 Task: Search one way flight ticket for 4 adults, 2 children, 2 infants in seat and 1 infant on lap in economy from Salt Lake City: Salt Lake City International Airport to New Bern: Coastal Carolina Regional Airport (was Craven County Regional) on 8-4-2023. Number of bags: 1 carry on bag. Price is upto 75000. Outbound departure time preference is 8:15.
Action: Mouse moved to (236, 331)
Screenshot: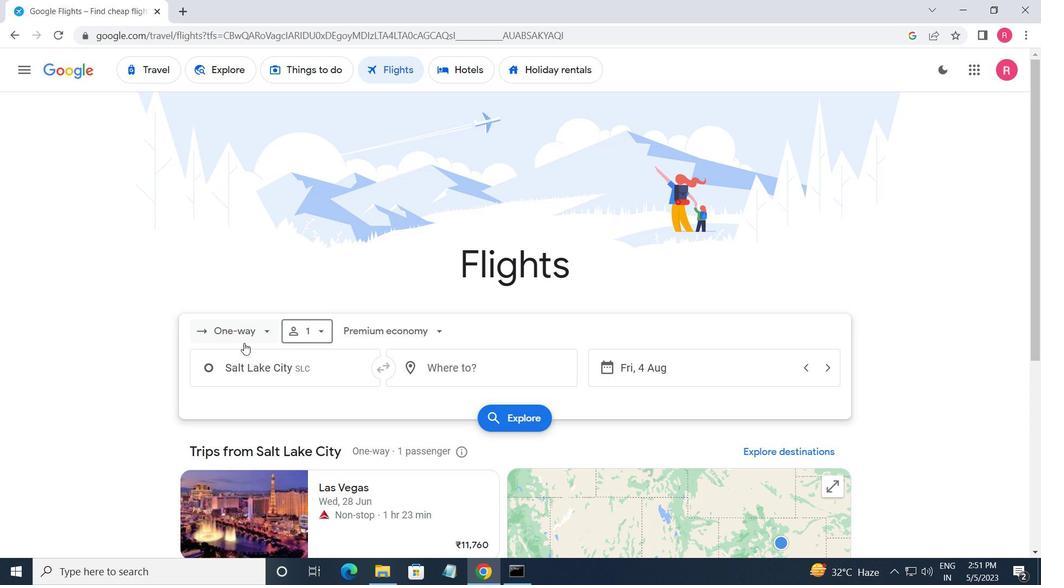 
Action: Mouse pressed left at (236, 331)
Screenshot: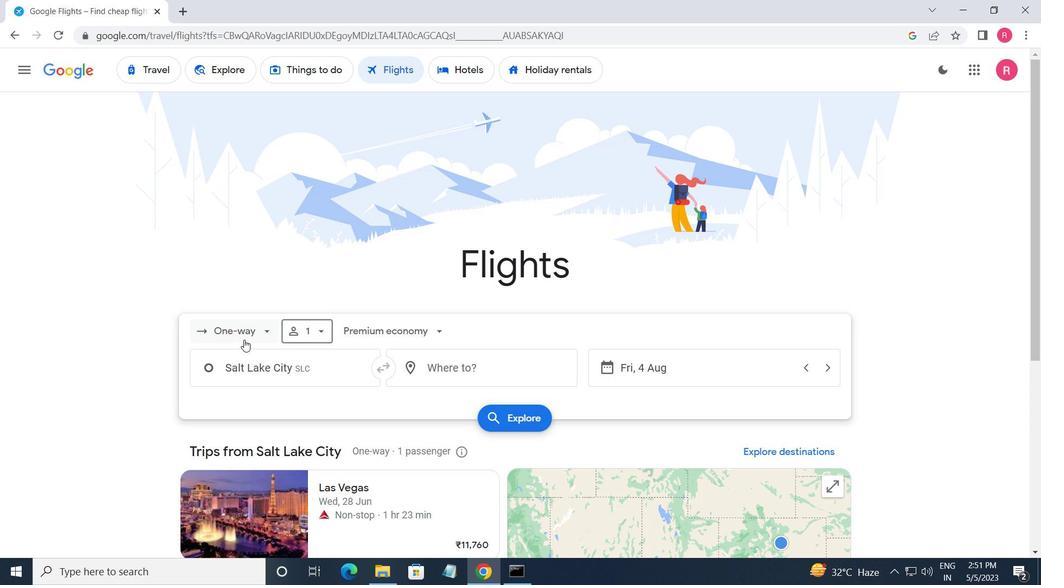 
Action: Mouse moved to (260, 389)
Screenshot: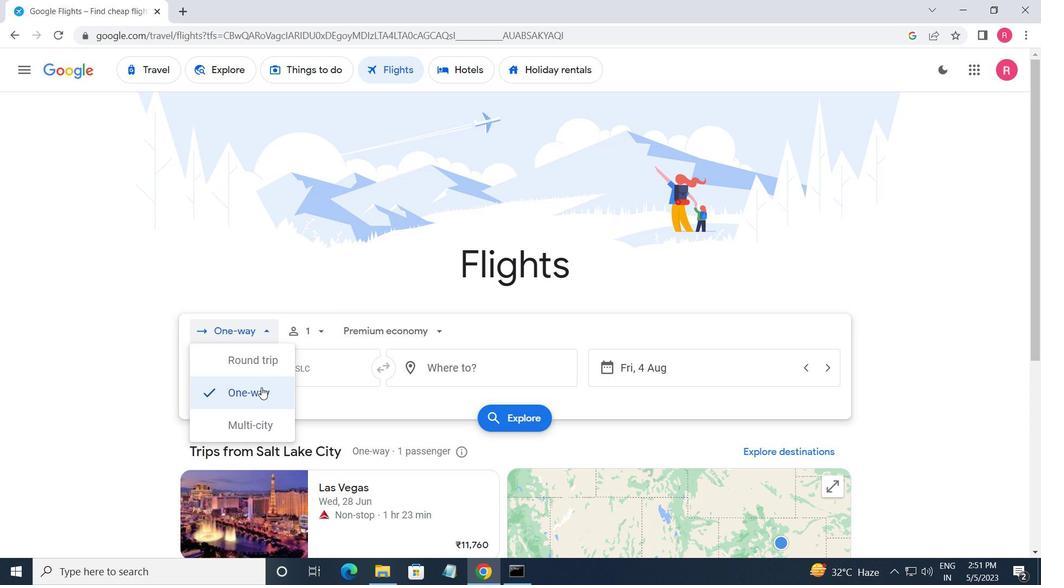 
Action: Mouse pressed left at (260, 389)
Screenshot: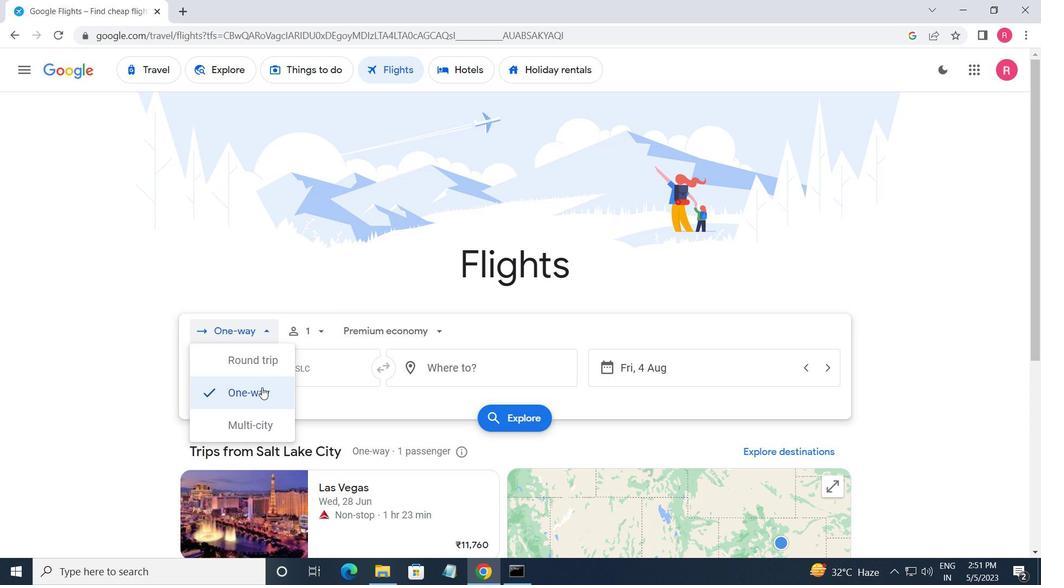 
Action: Mouse moved to (306, 343)
Screenshot: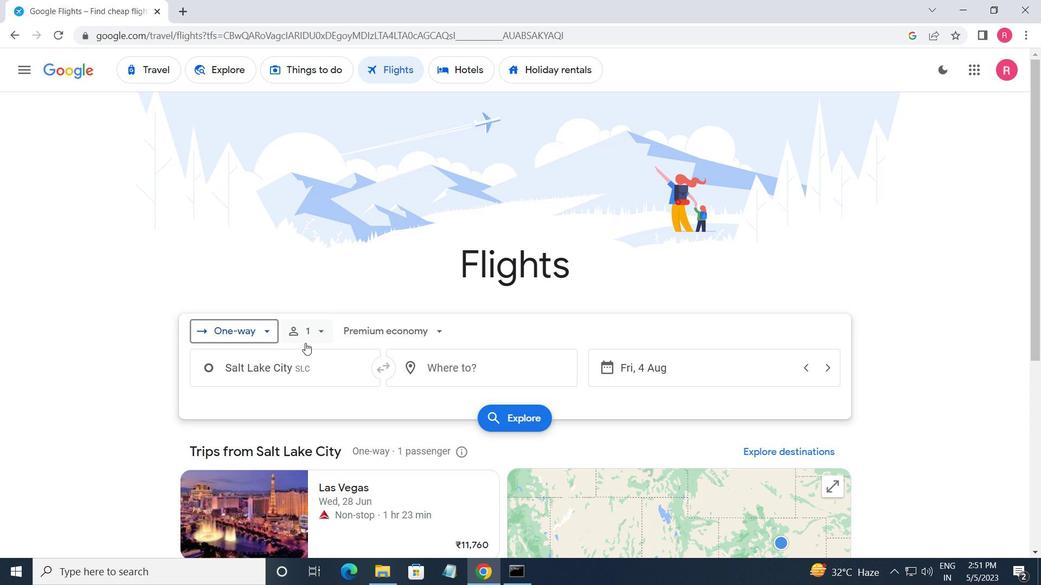 
Action: Mouse pressed left at (306, 343)
Screenshot: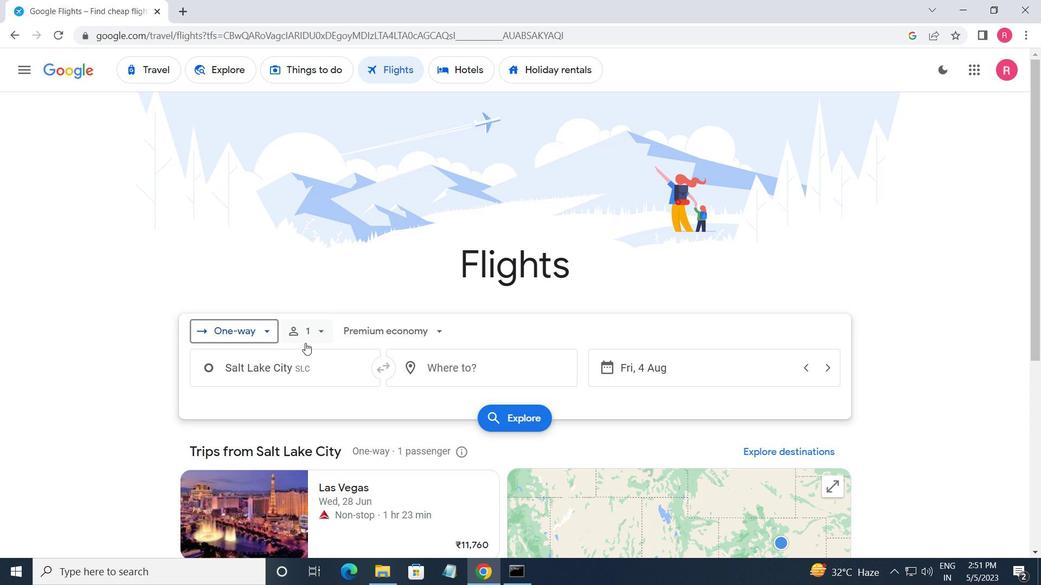 
Action: Mouse moved to (427, 362)
Screenshot: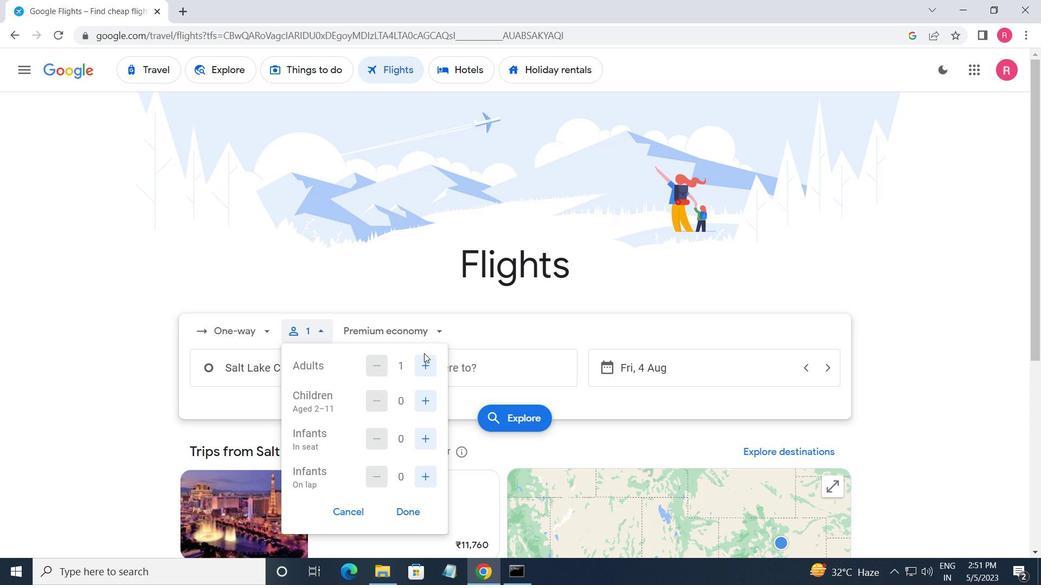 
Action: Mouse pressed left at (427, 362)
Screenshot: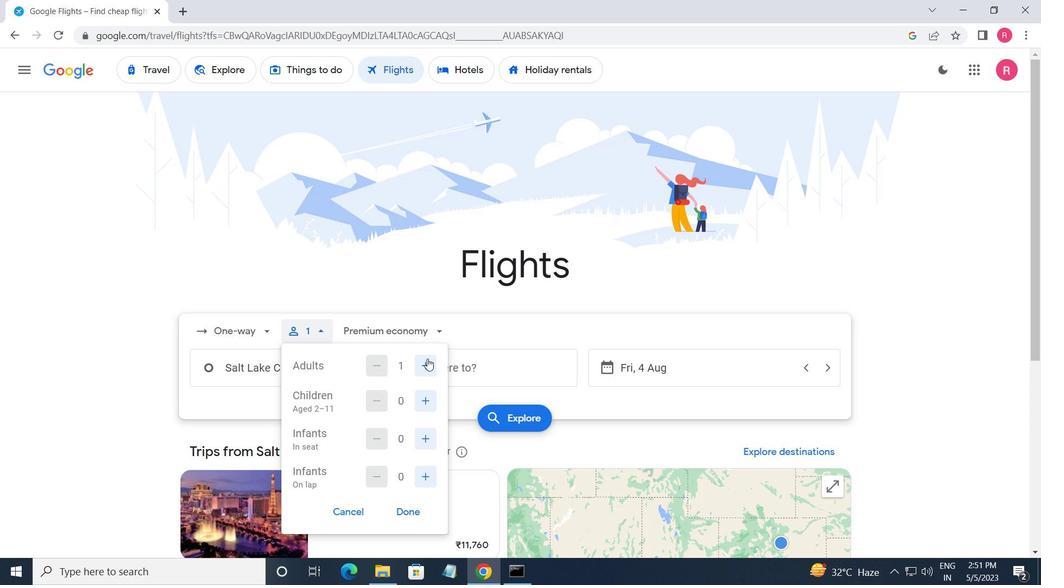 
Action: Mouse pressed left at (427, 362)
Screenshot: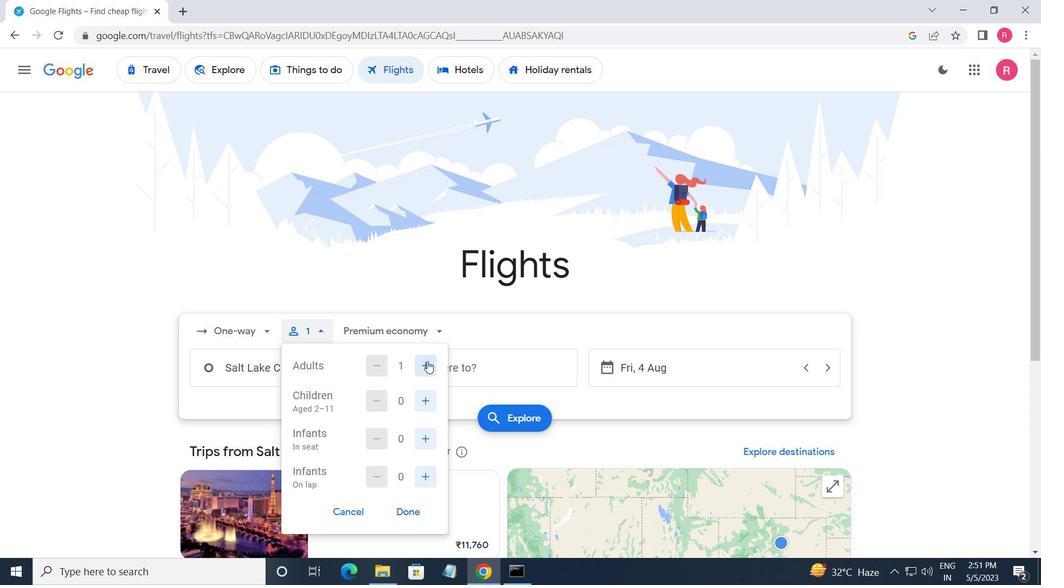 
Action: Mouse pressed left at (427, 362)
Screenshot: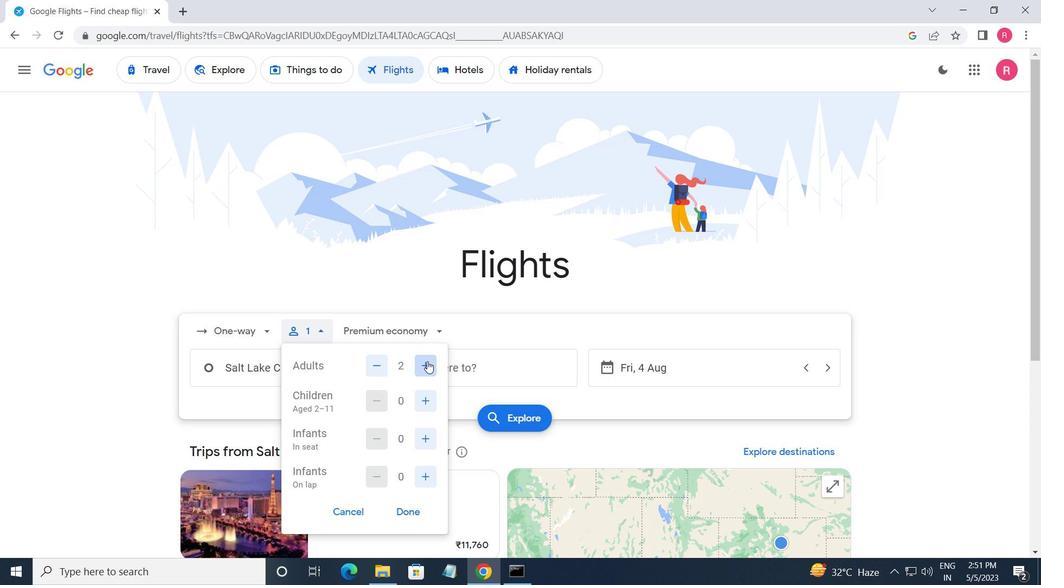
Action: Mouse moved to (427, 398)
Screenshot: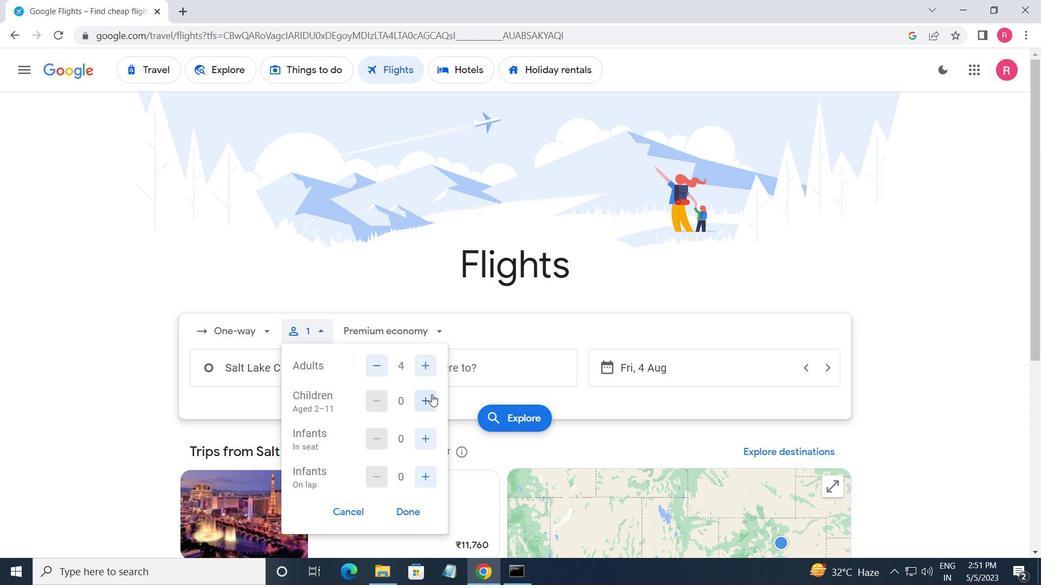 
Action: Mouse pressed left at (427, 398)
Screenshot: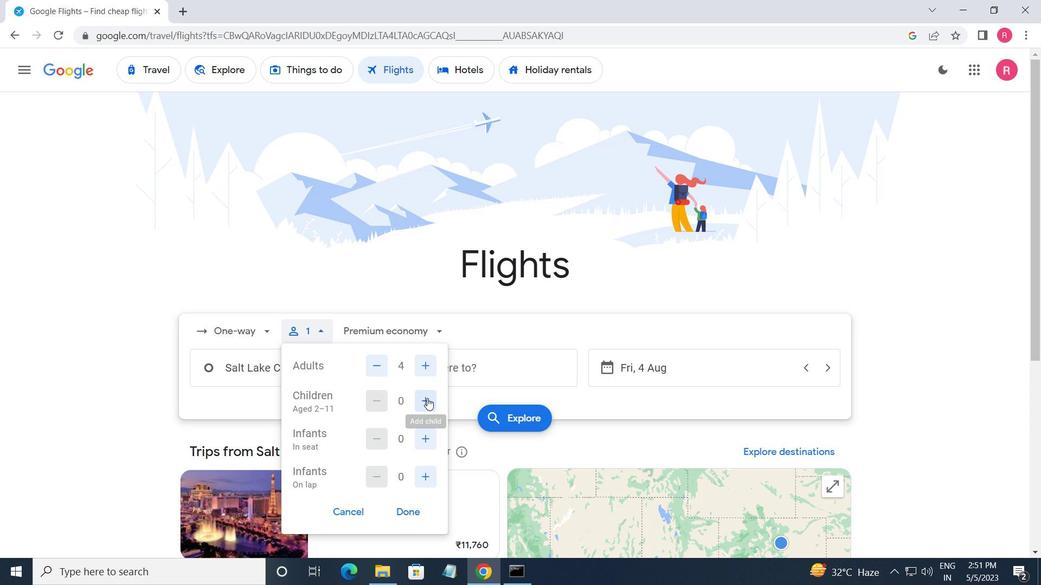 
Action: Mouse pressed left at (427, 398)
Screenshot: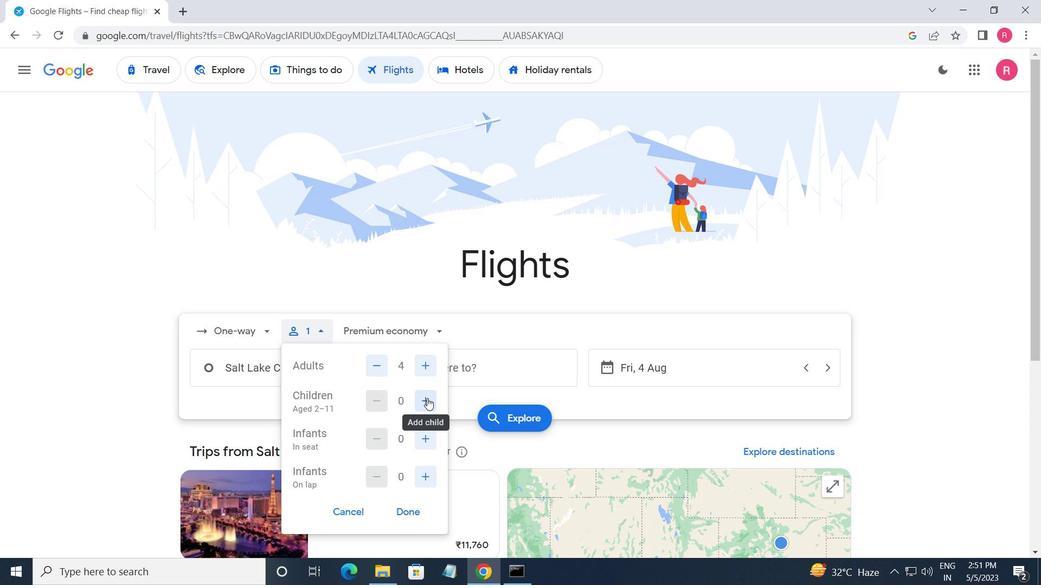
Action: Mouse moved to (423, 430)
Screenshot: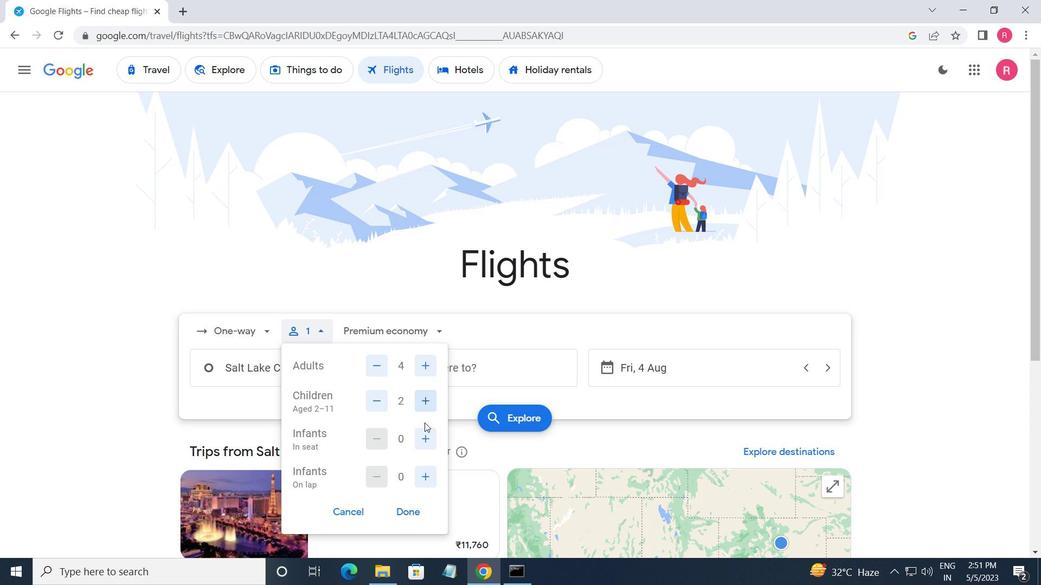 
Action: Mouse pressed left at (423, 430)
Screenshot: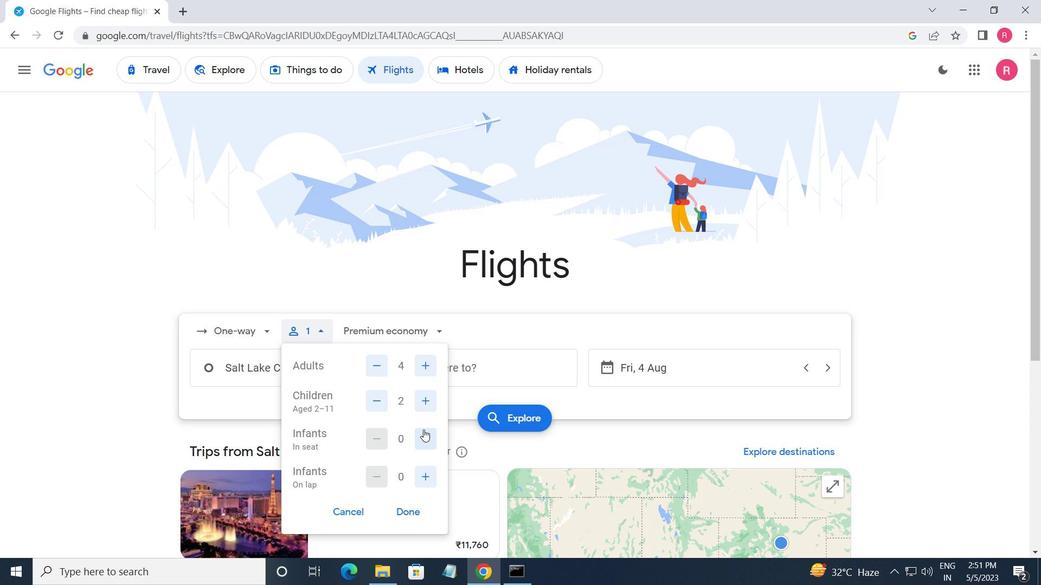 
Action: Mouse pressed left at (423, 430)
Screenshot: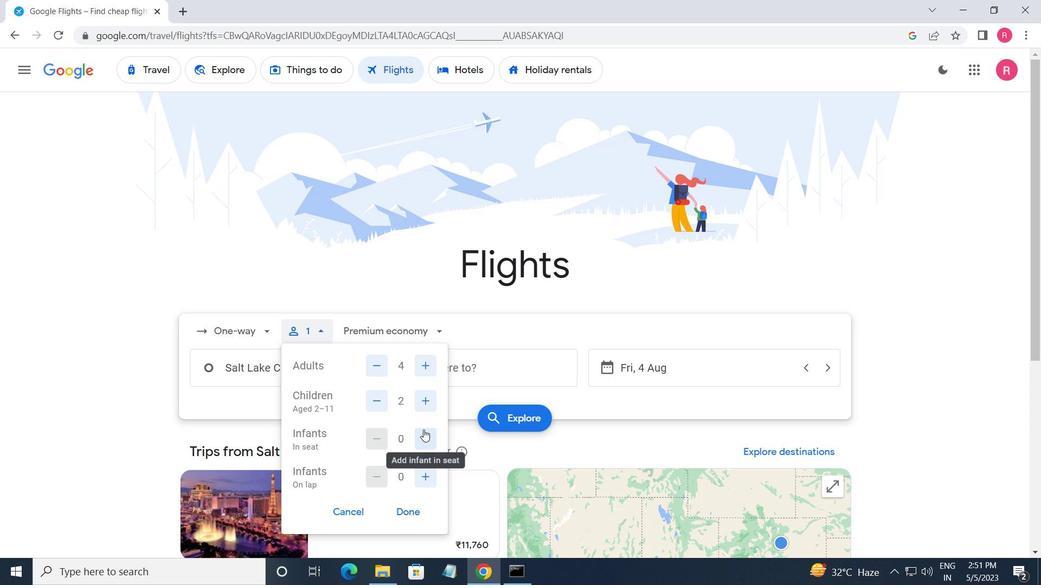 
Action: Mouse moved to (431, 475)
Screenshot: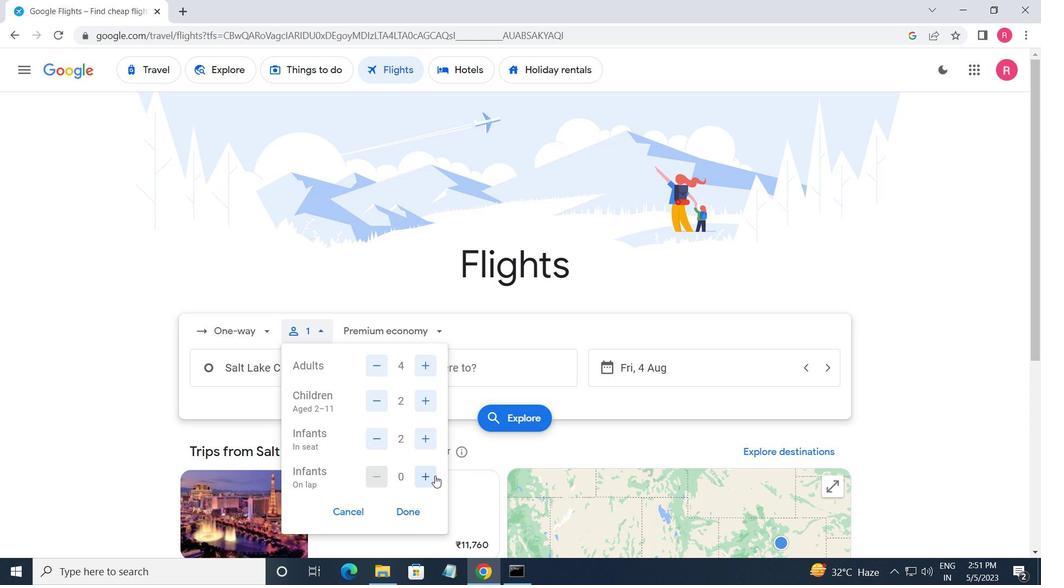 
Action: Mouse pressed left at (431, 475)
Screenshot: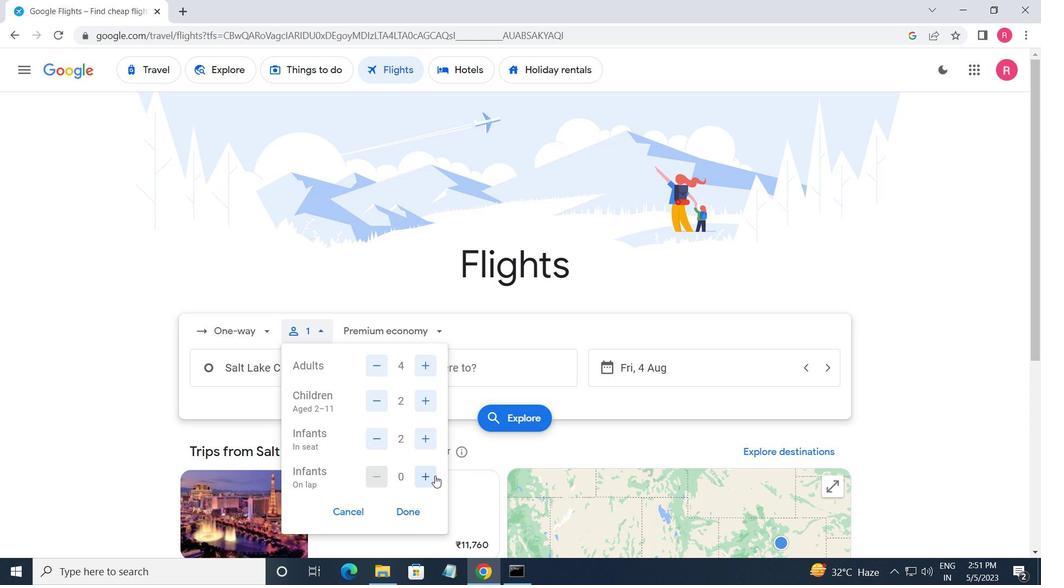 
Action: Mouse moved to (409, 508)
Screenshot: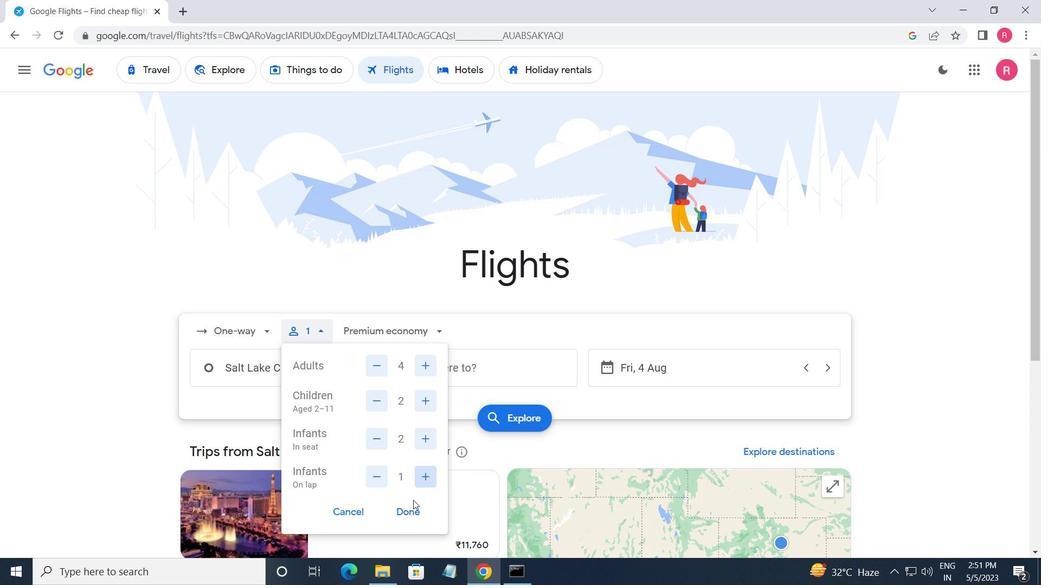 
Action: Mouse pressed left at (409, 508)
Screenshot: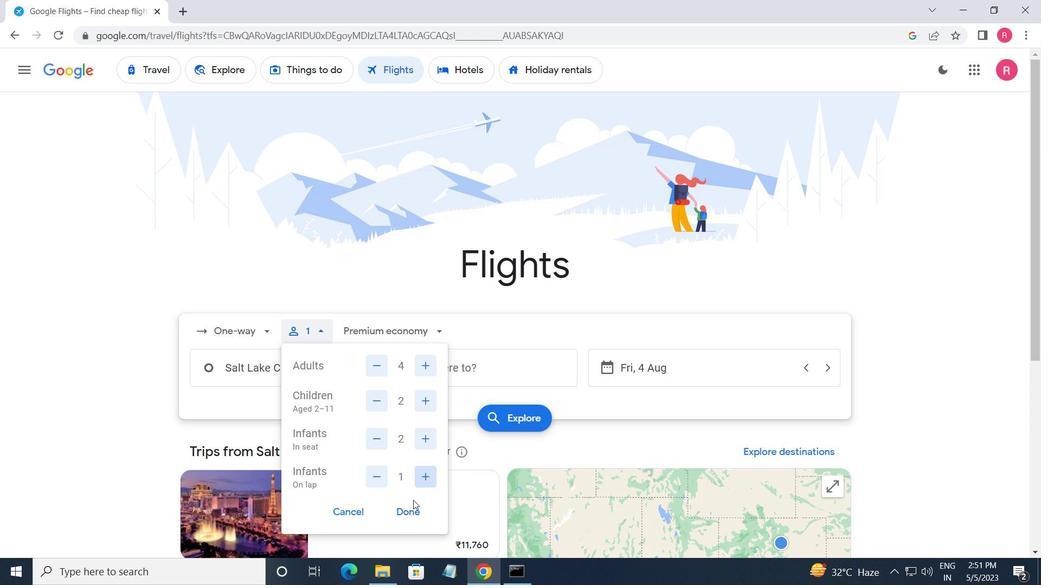 
Action: Mouse moved to (381, 343)
Screenshot: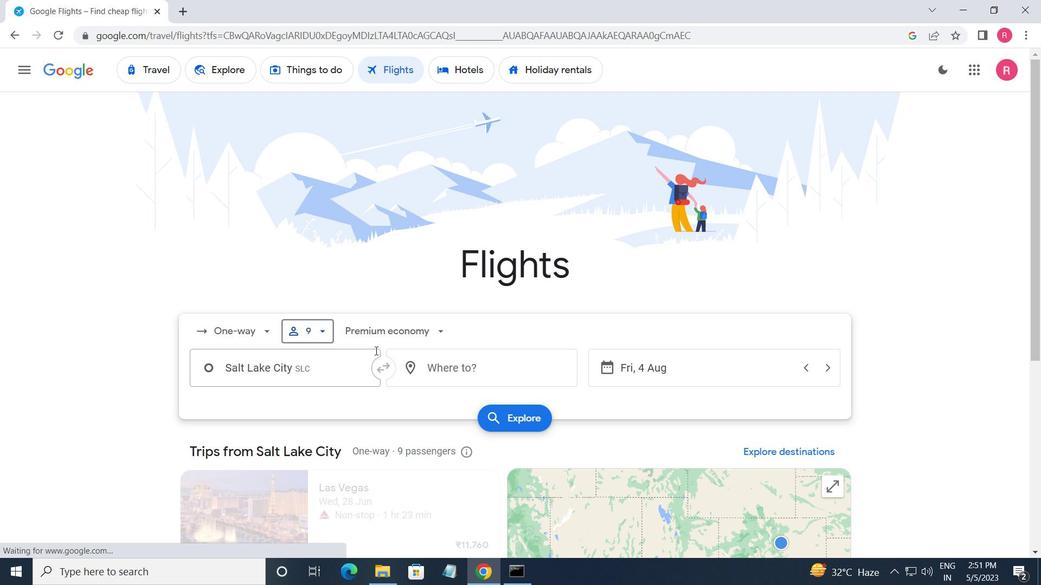 
Action: Mouse pressed left at (381, 343)
Screenshot: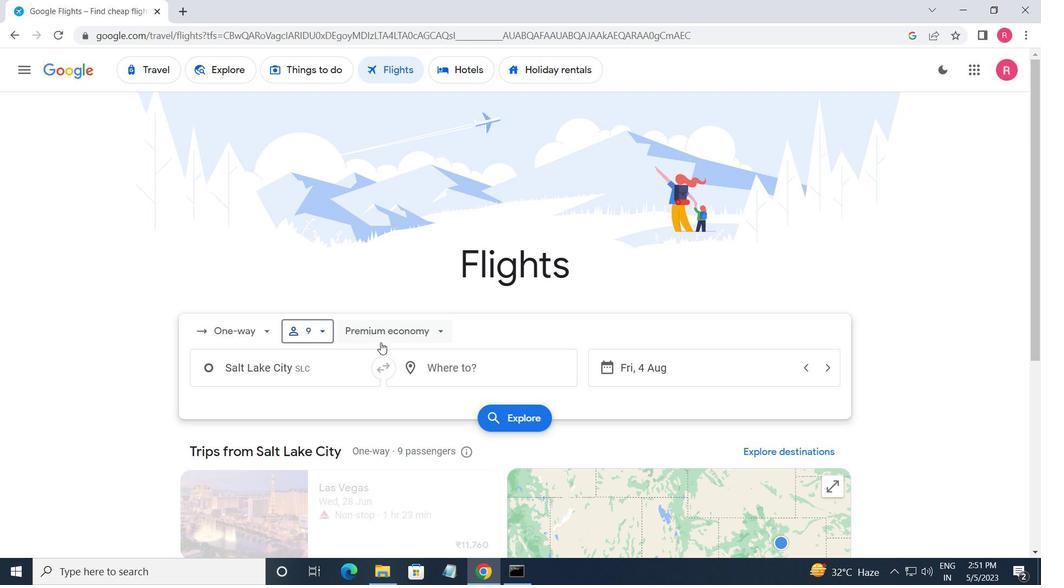 
Action: Mouse moved to (387, 359)
Screenshot: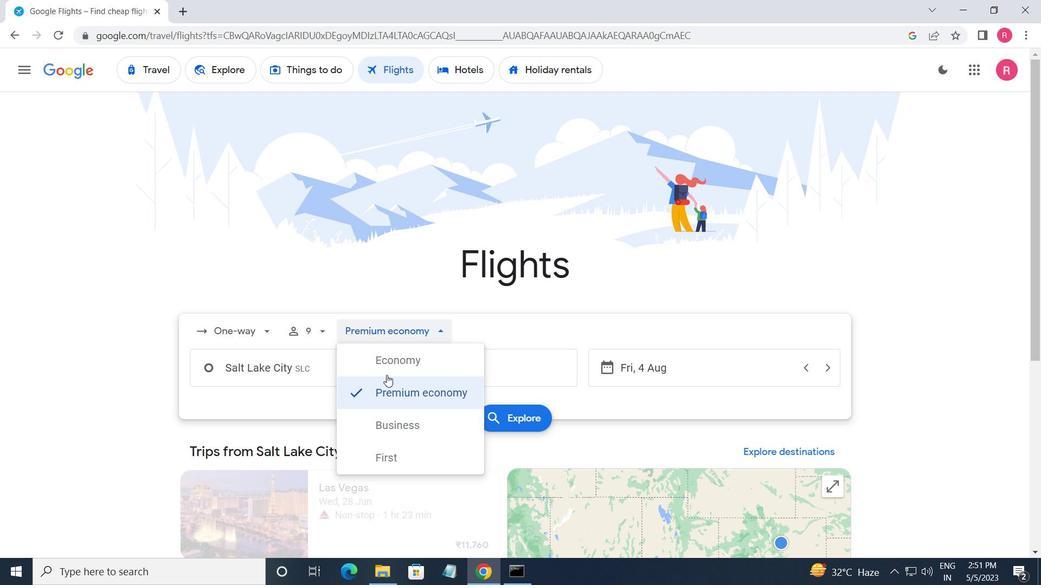 
Action: Mouse pressed left at (387, 359)
Screenshot: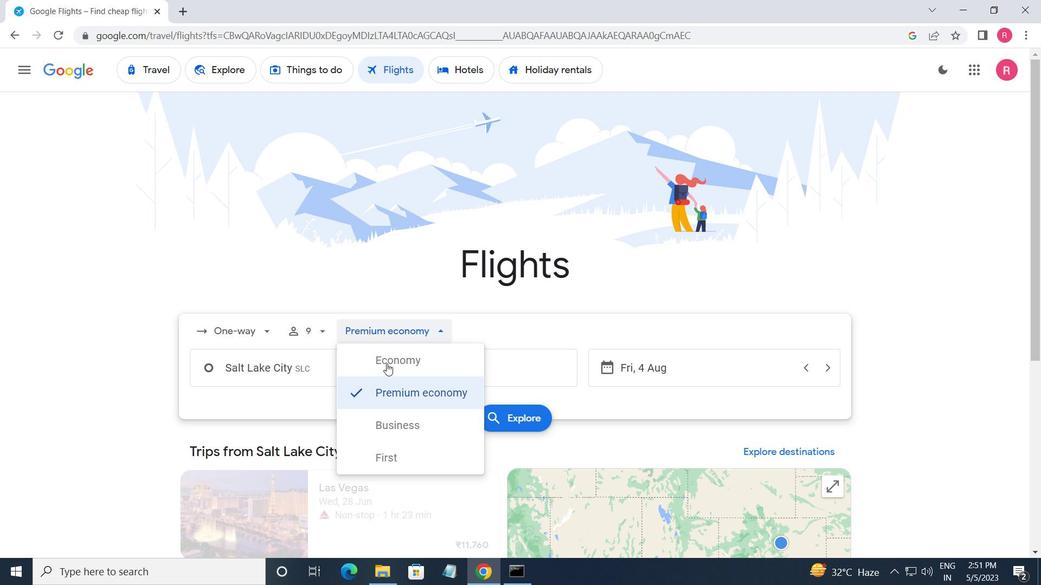 
Action: Mouse moved to (334, 368)
Screenshot: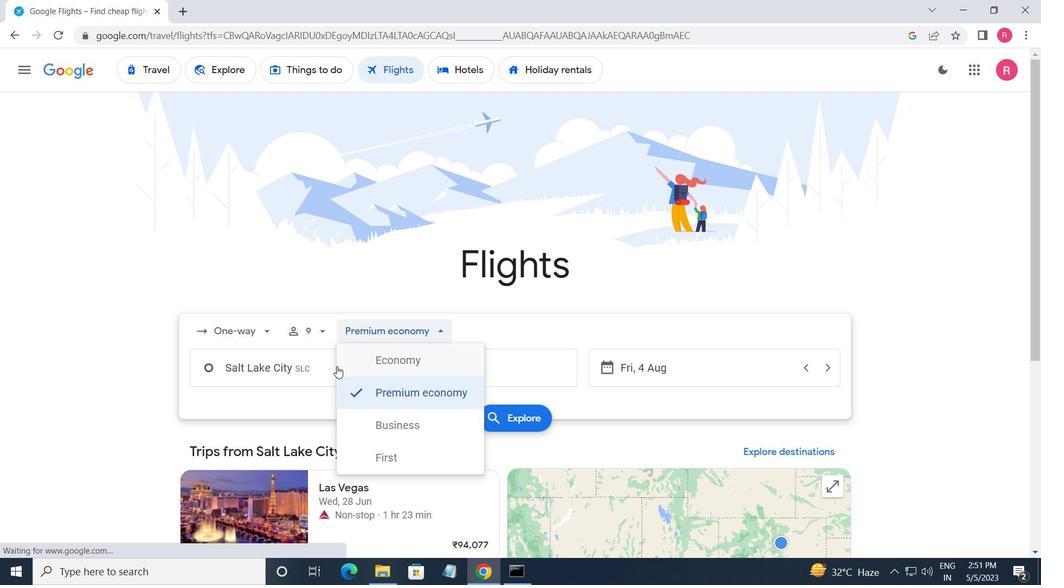 
Action: Mouse pressed left at (334, 368)
Screenshot: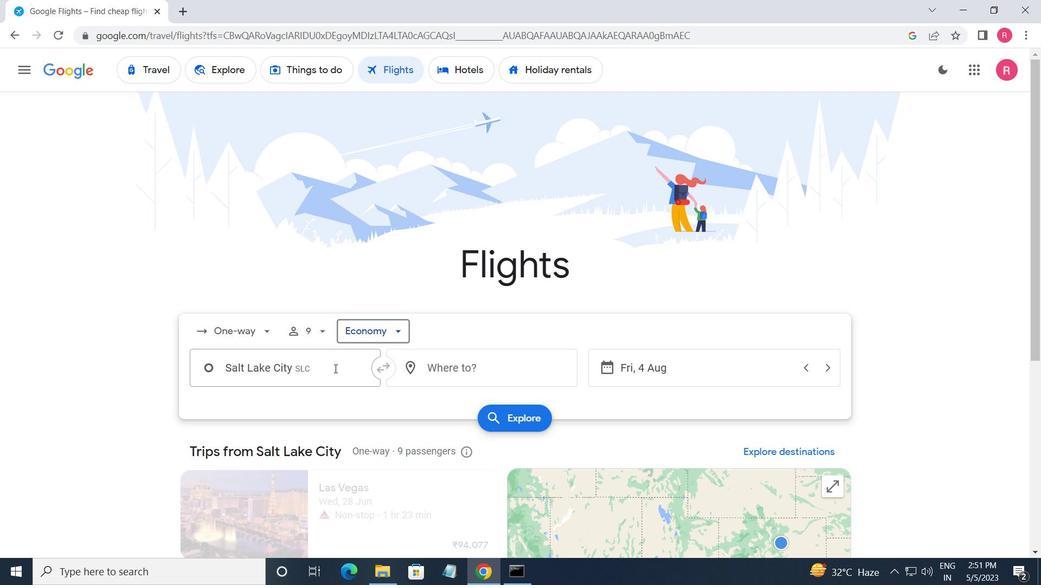
Action: Key pressed <Key.shift>SALT<Key.space><Key.shift_r>LAKE
Screenshot: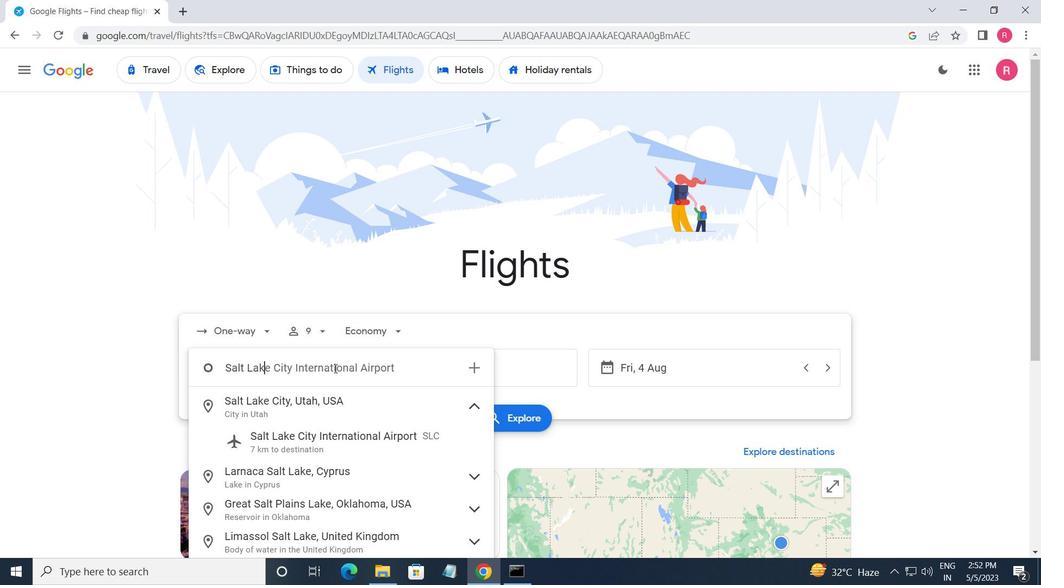 
Action: Mouse moved to (324, 457)
Screenshot: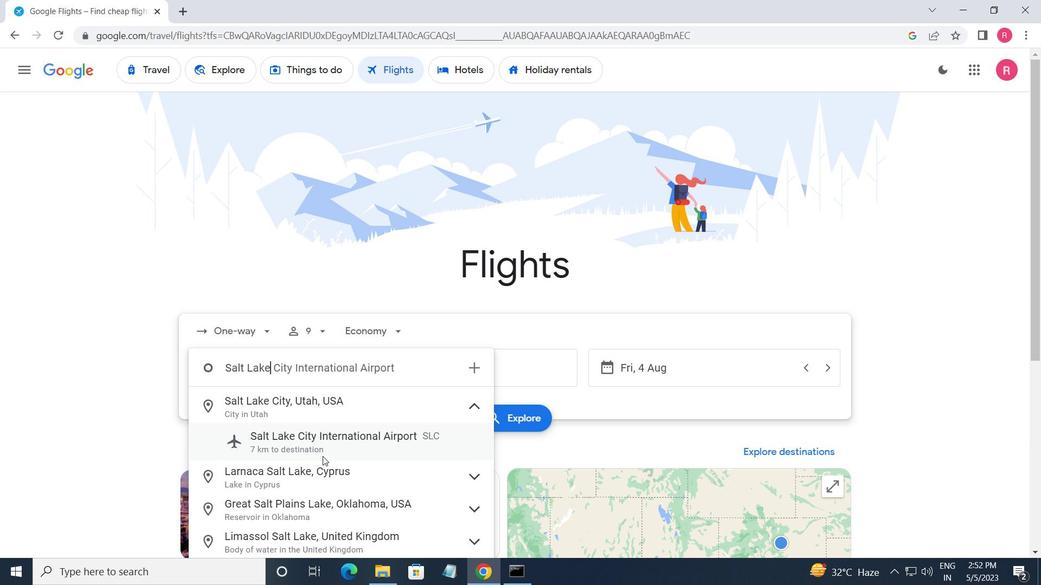 
Action: Mouse pressed left at (324, 457)
Screenshot: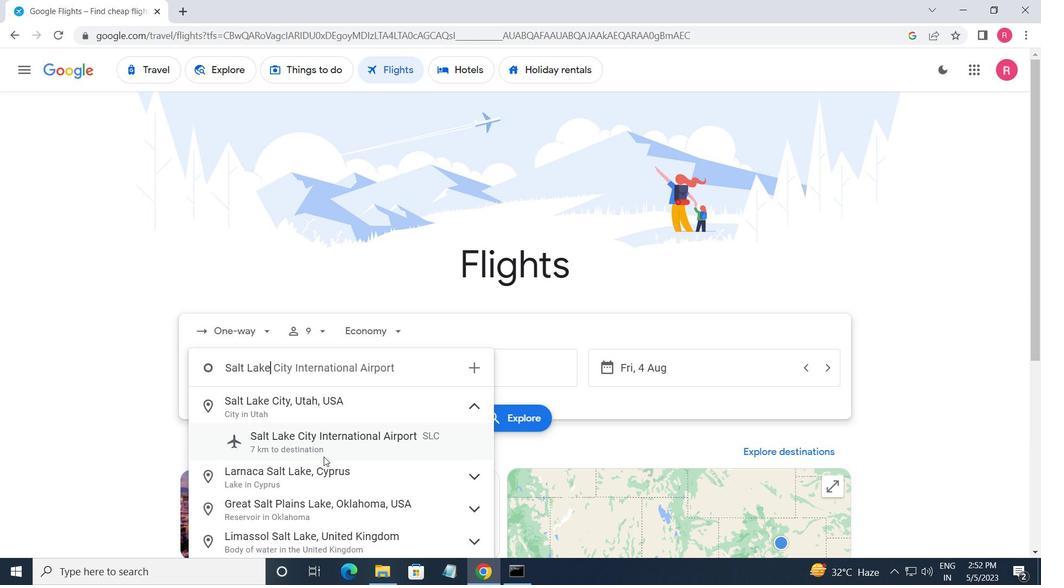 
Action: Mouse moved to (507, 372)
Screenshot: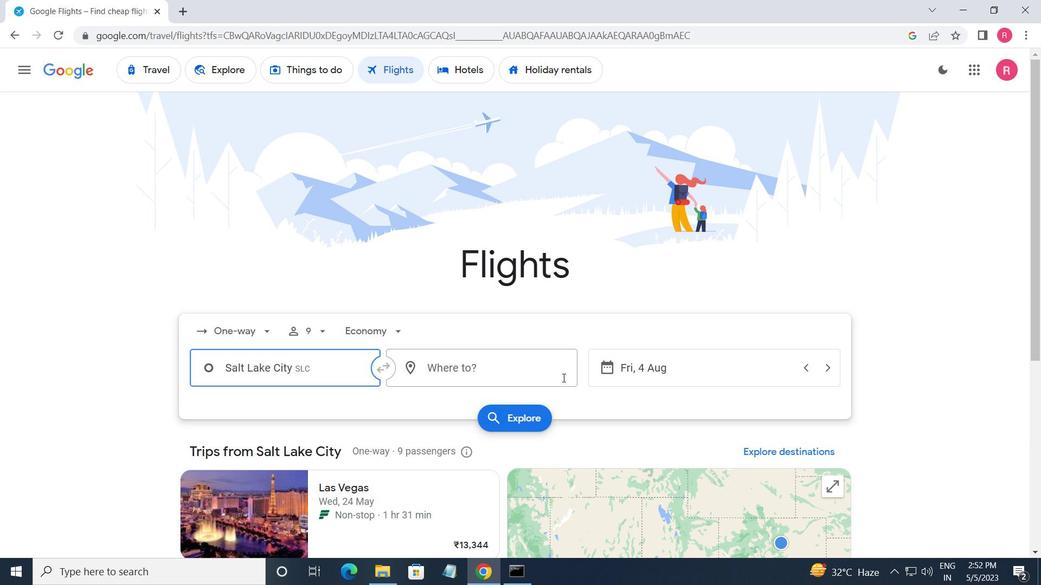 
Action: Mouse pressed left at (507, 372)
Screenshot: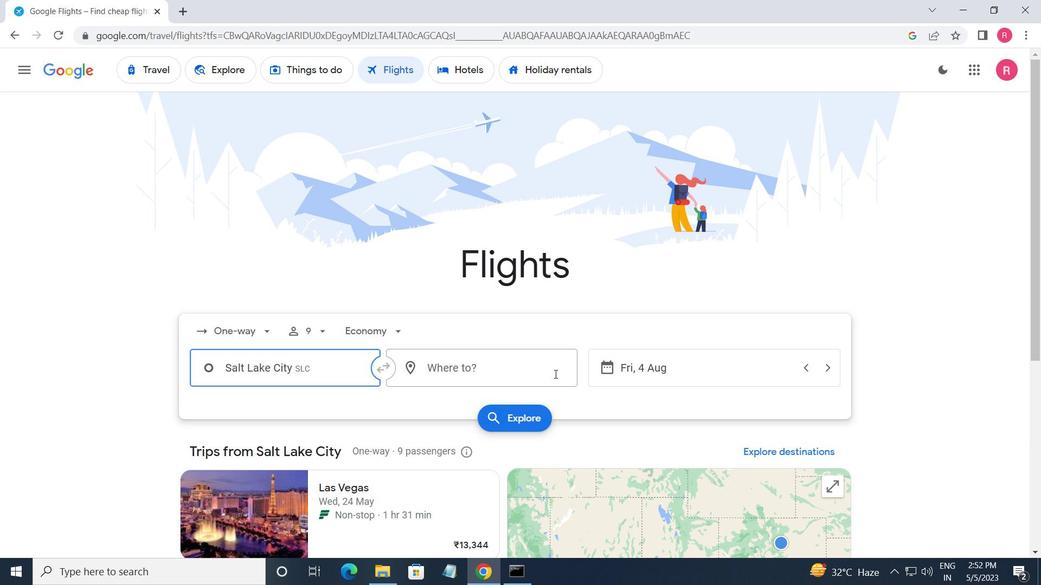 
Action: Mouse moved to (474, 348)
Screenshot: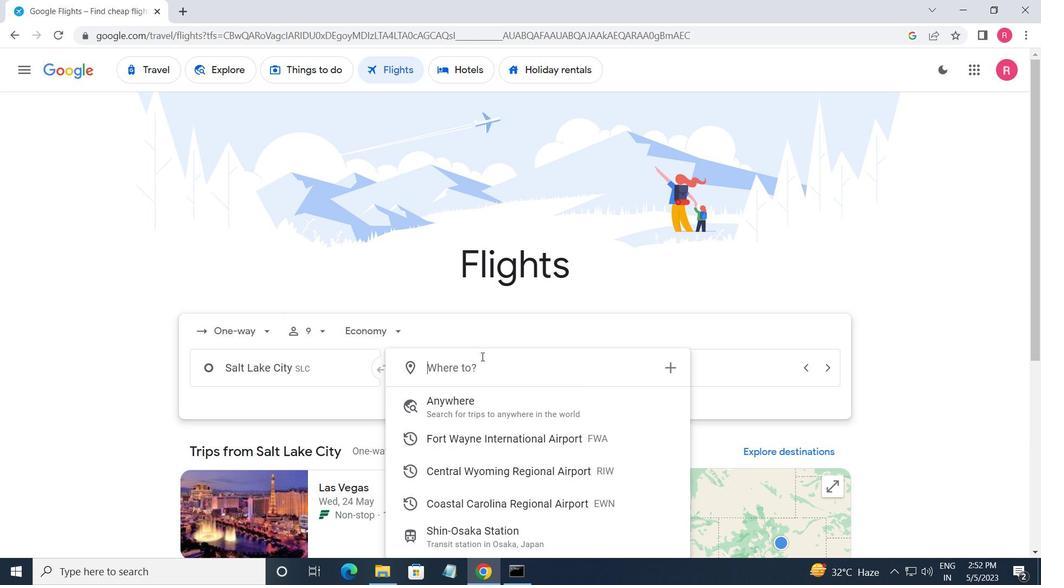 
Action: Key pressed <Key.shift_r>NEW<Key.space><Key.shift>BERN
Screenshot: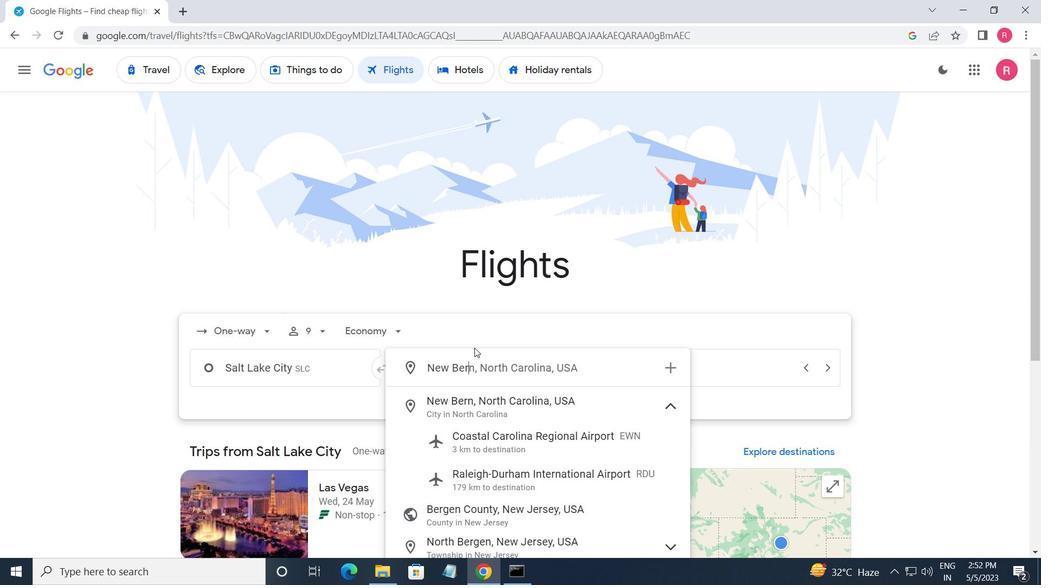 
Action: Mouse moved to (516, 440)
Screenshot: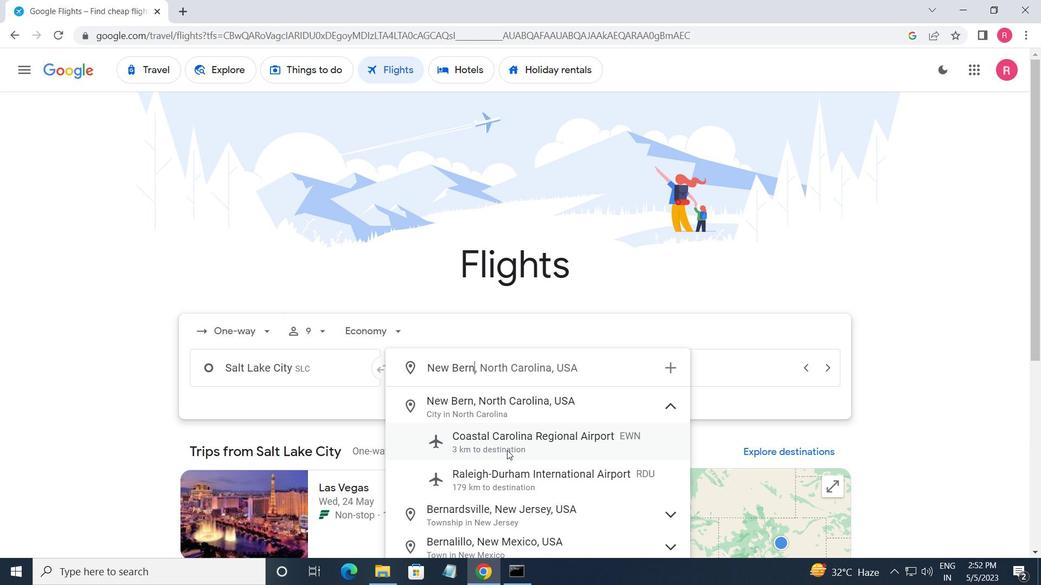
Action: Mouse pressed left at (516, 440)
Screenshot: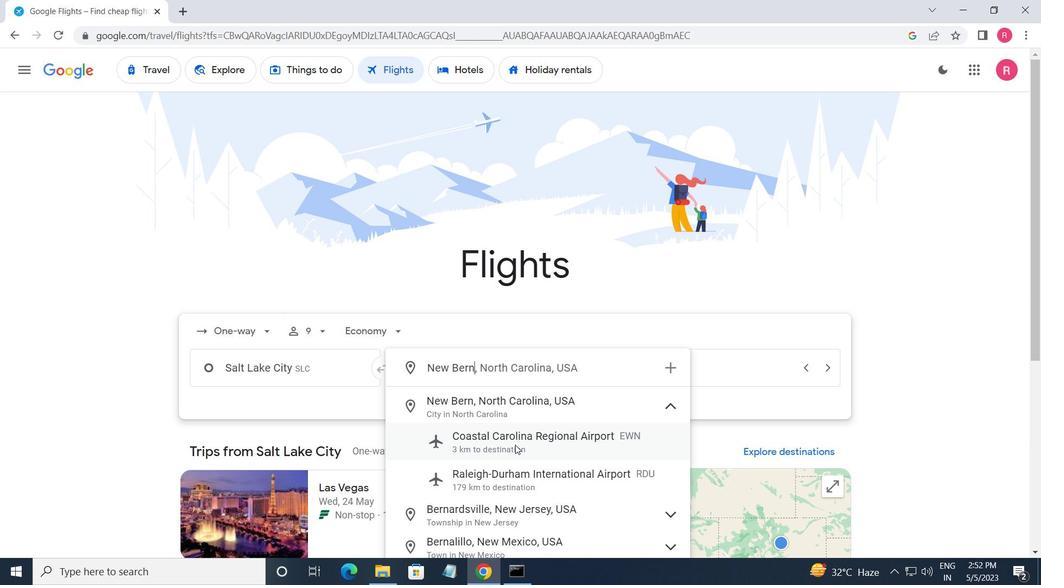 
Action: Mouse moved to (723, 380)
Screenshot: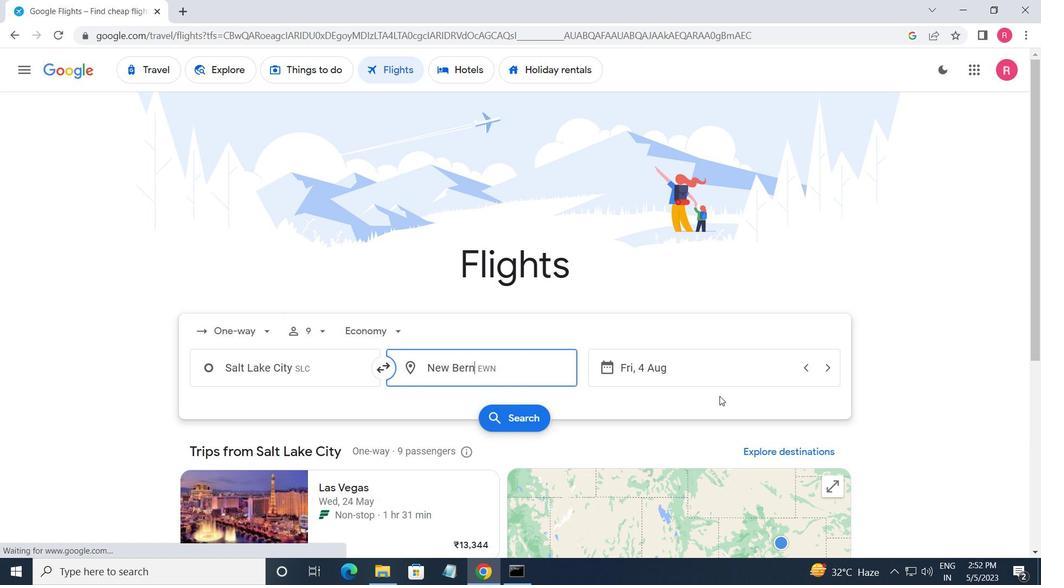 
Action: Mouse pressed left at (723, 380)
Screenshot: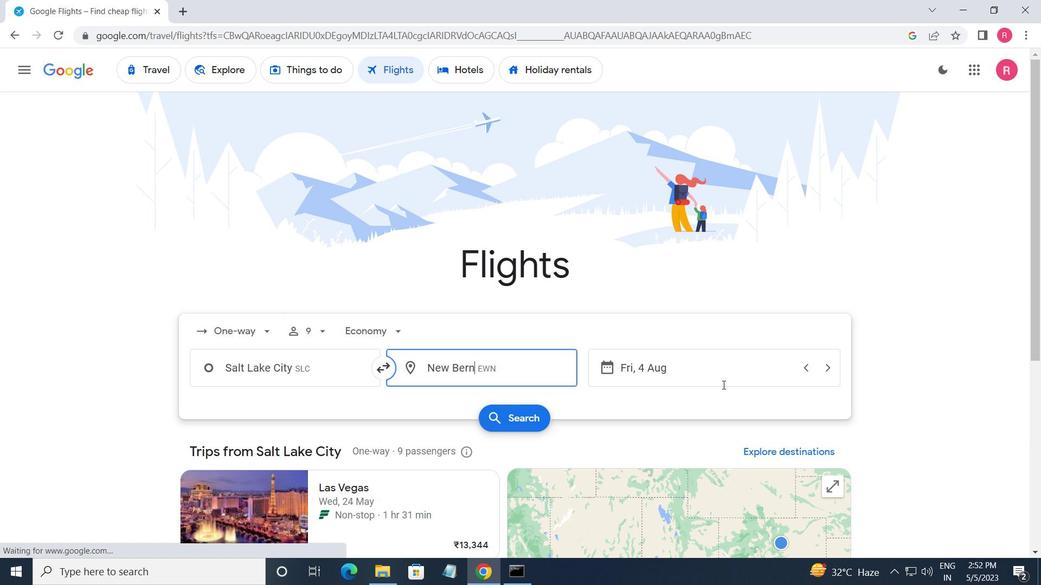 
Action: Mouse moved to (517, 307)
Screenshot: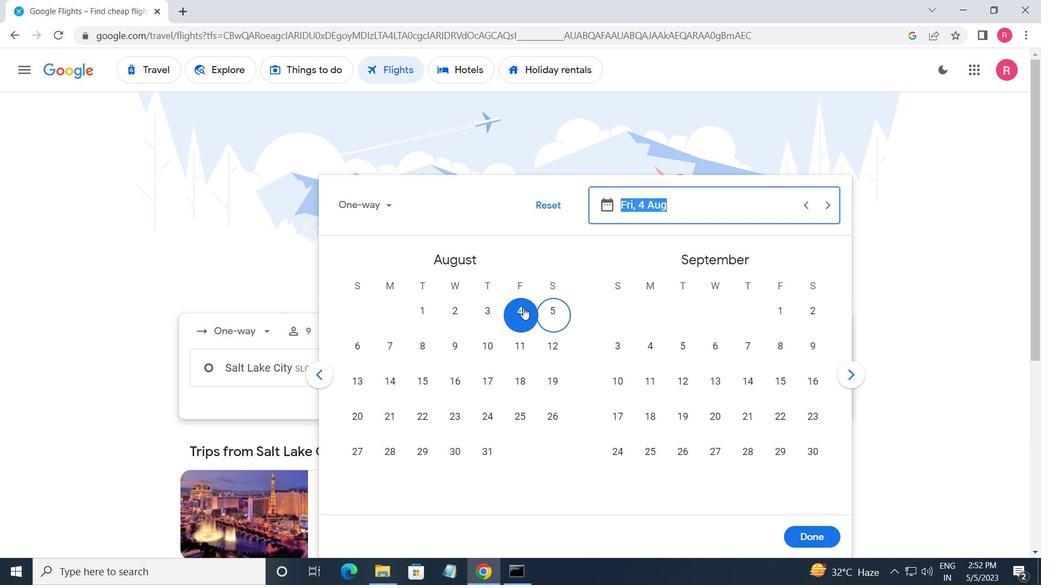 
Action: Mouse pressed left at (517, 307)
Screenshot: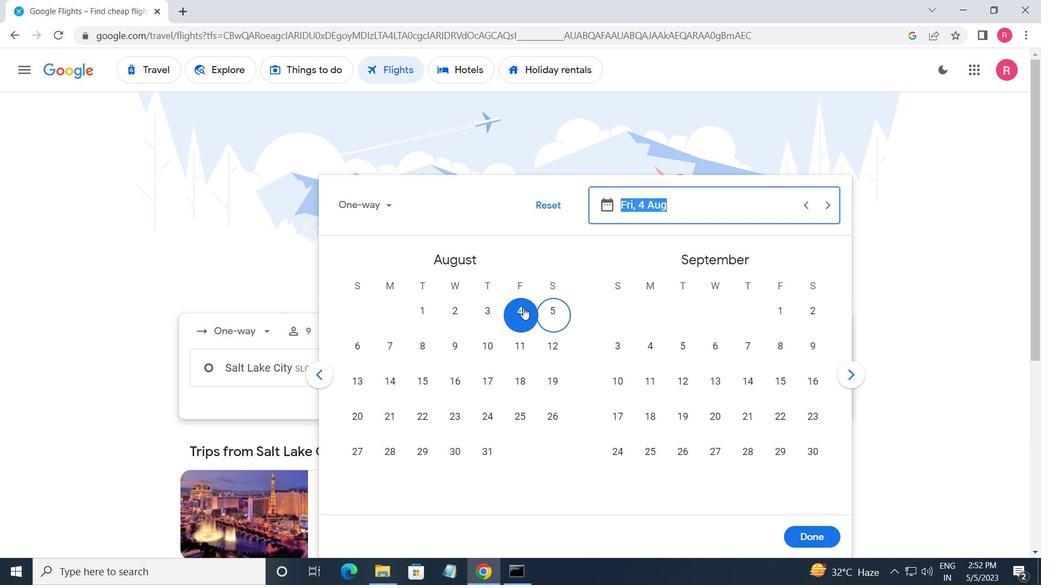 
Action: Mouse moved to (807, 541)
Screenshot: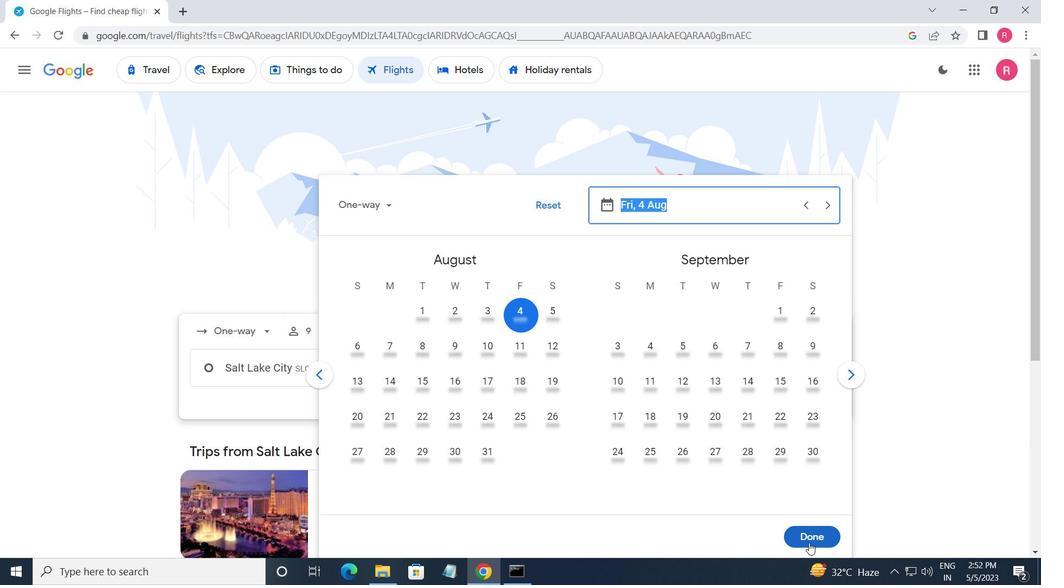 
Action: Mouse pressed left at (807, 541)
Screenshot: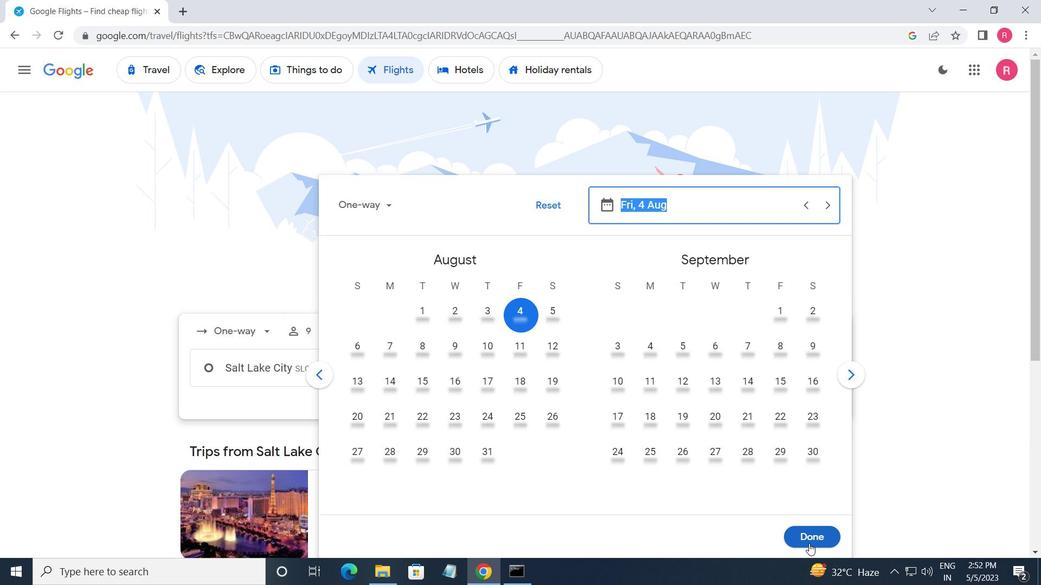 
Action: Mouse moved to (555, 415)
Screenshot: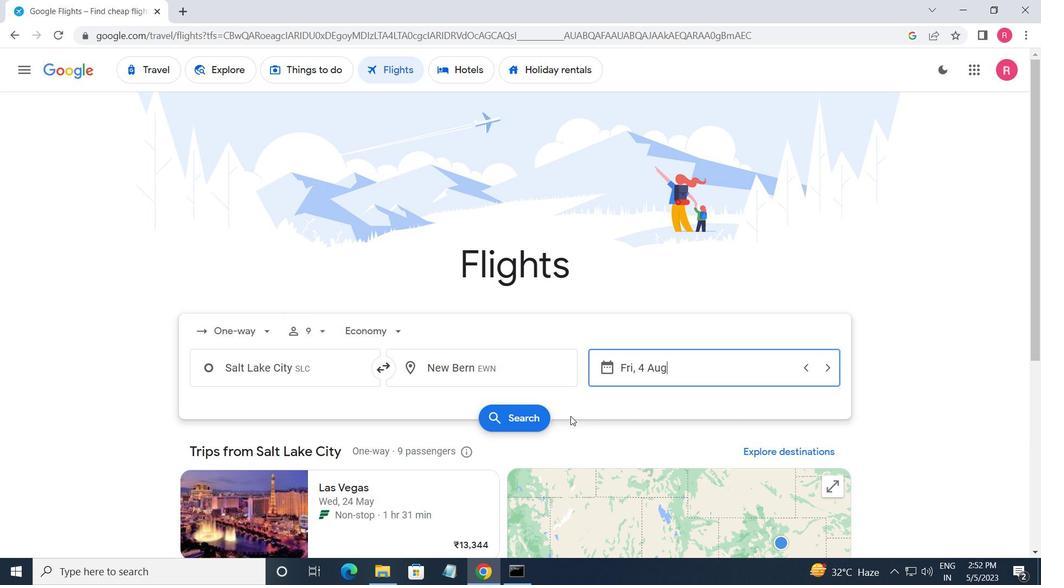 
Action: Mouse pressed left at (555, 415)
Screenshot: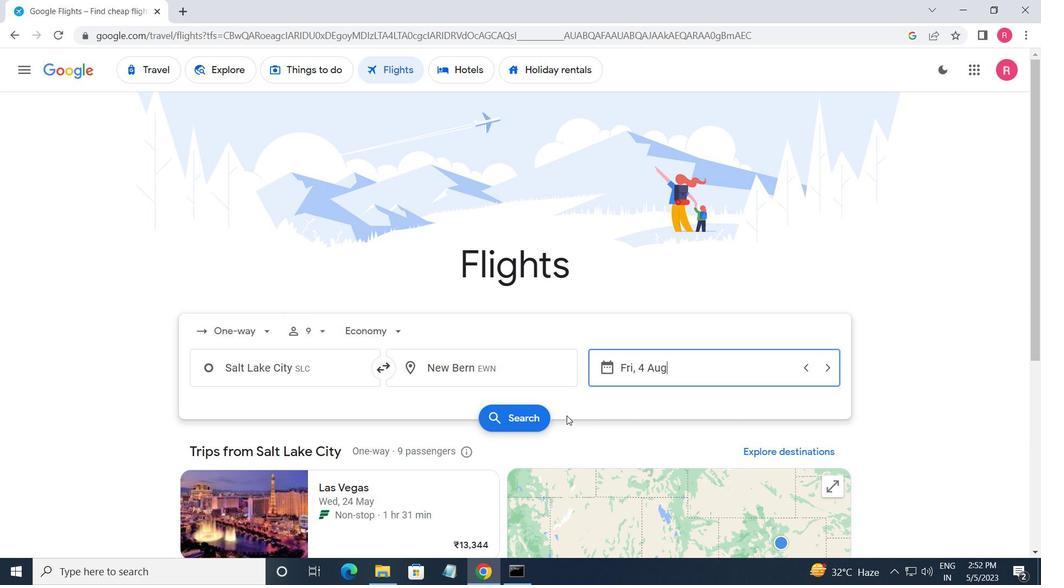
Action: Mouse moved to (513, 412)
Screenshot: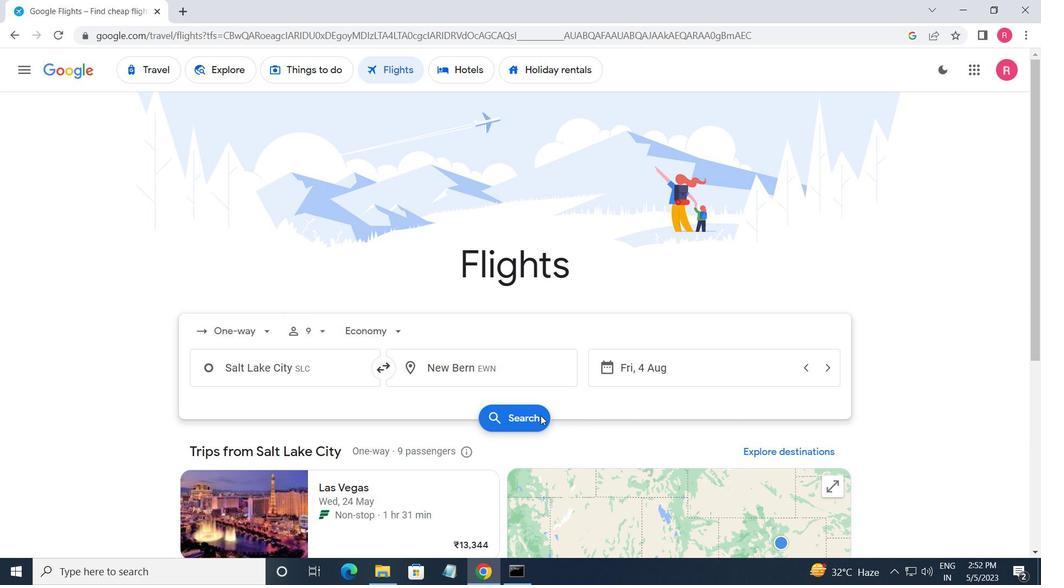 
Action: Mouse pressed left at (513, 412)
Screenshot: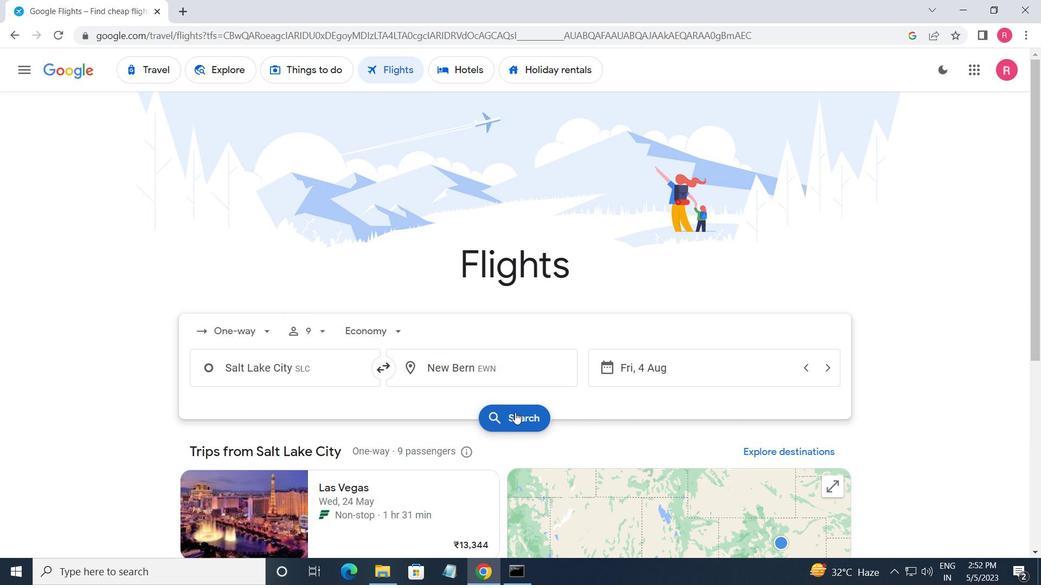 
Action: Mouse moved to (183, 196)
Screenshot: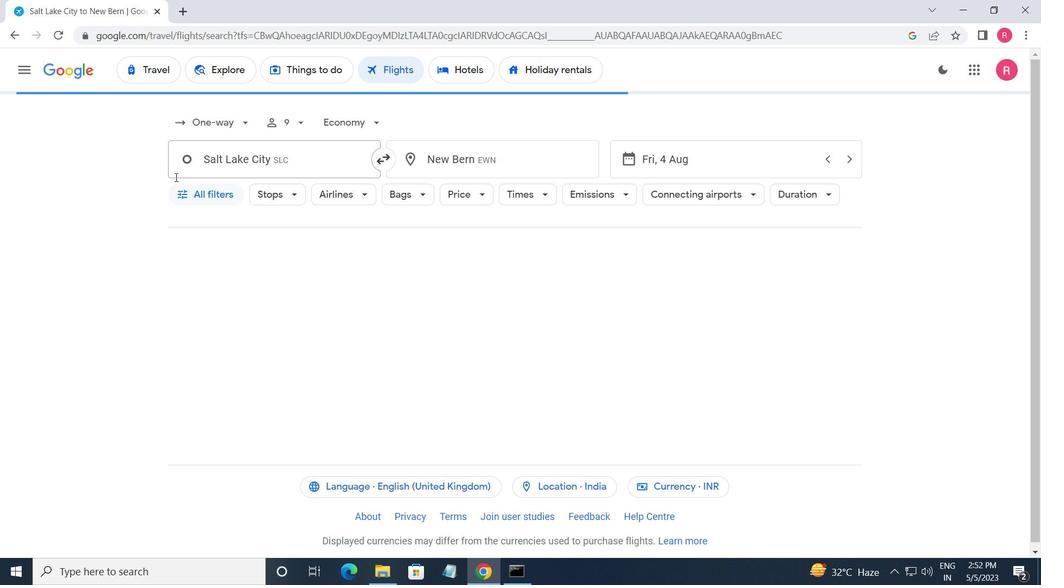 
Action: Mouse pressed left at (183, 196)
Screenshot: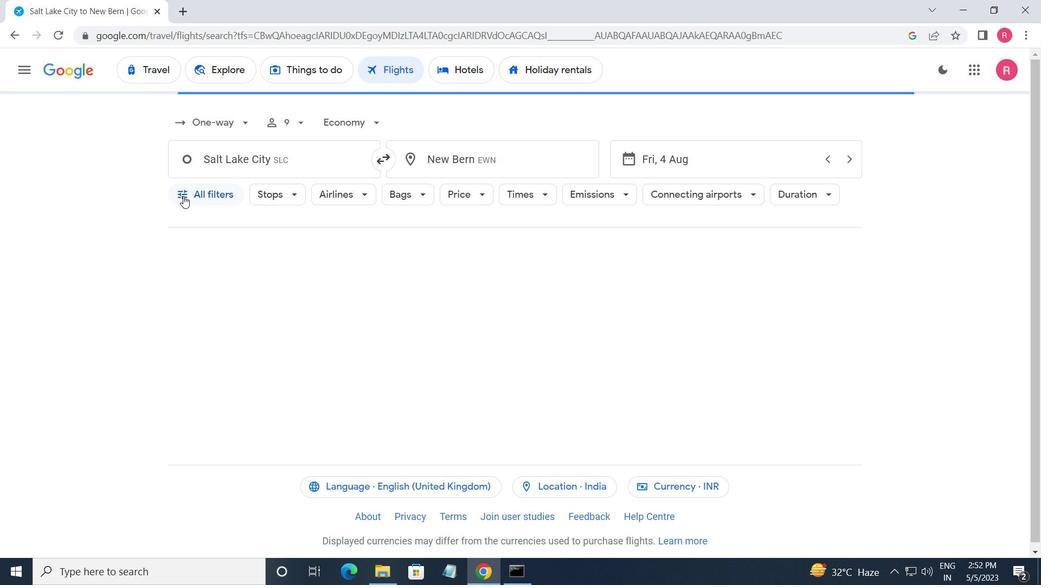 
Action: Mouse moved to (253, 280)
Screenshot: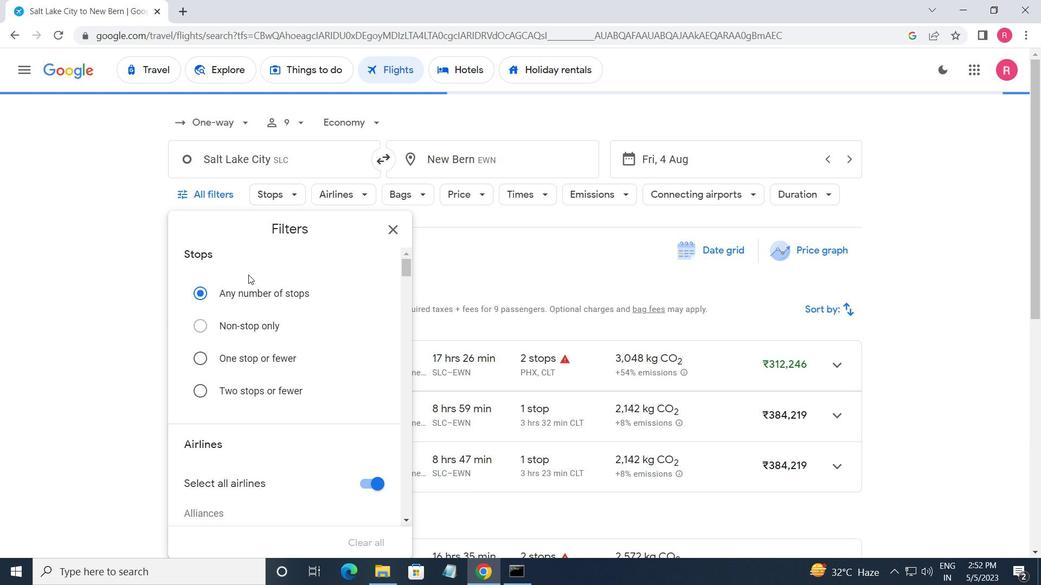 
Action: Mouse scrolled (253, 279) with delta (0, 0)
Screenshot: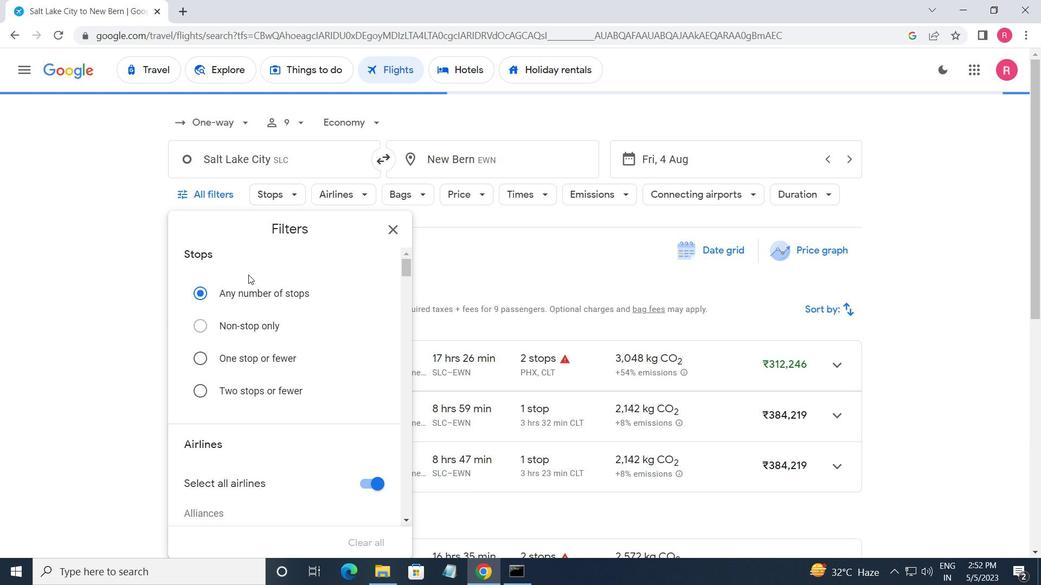 
Action: Mouse moved to (255, 285)
Screenshot: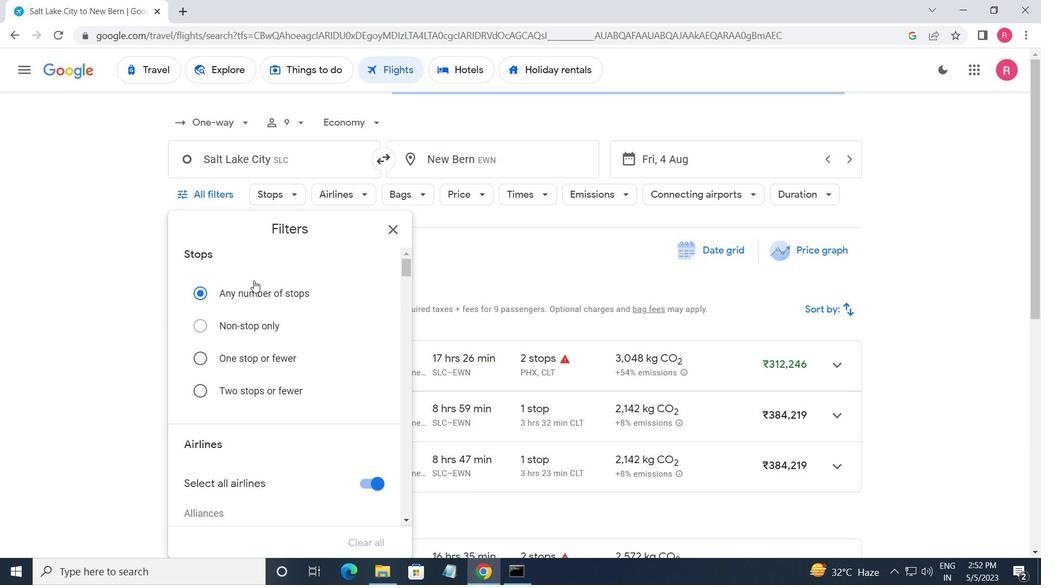 
Action: Mouse scrolled (255, 285) with delta (0, 0)
Screenshot: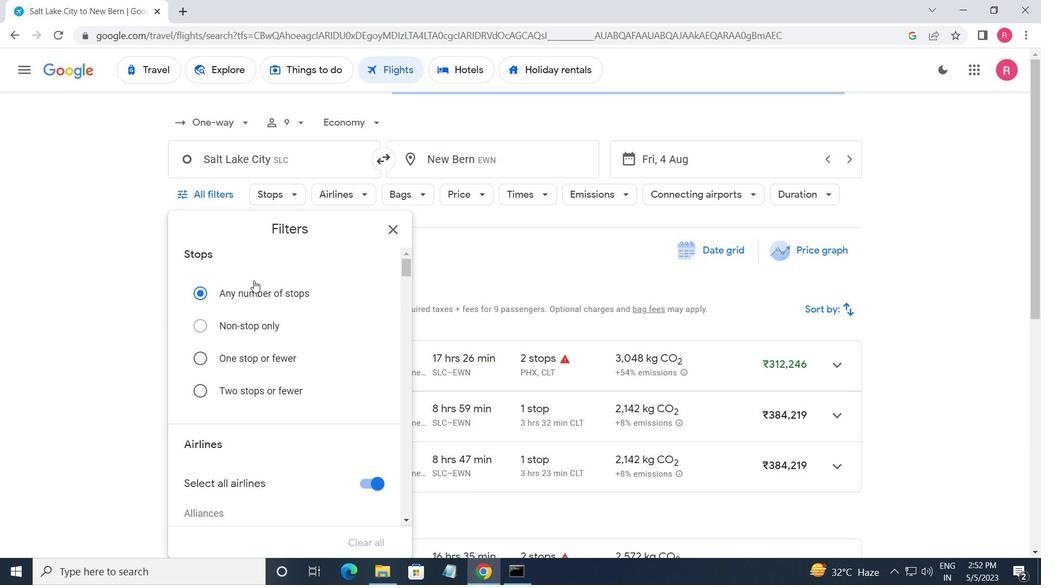 
Action: Mouse moved to (260, 329)
Screenshot: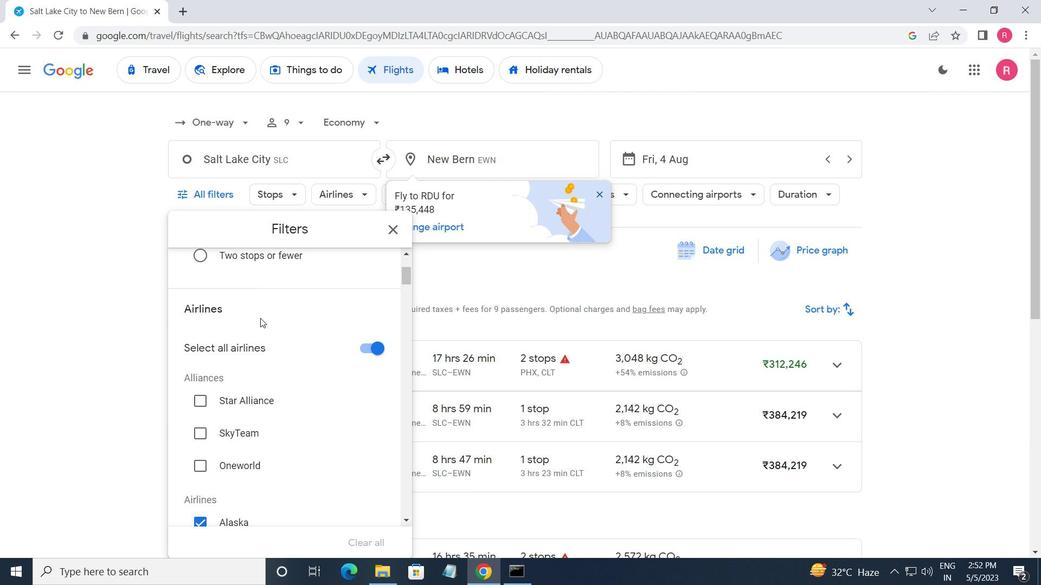
Action: Mouse scrolled (260, 329) with delta (0, 0)
Screenshot: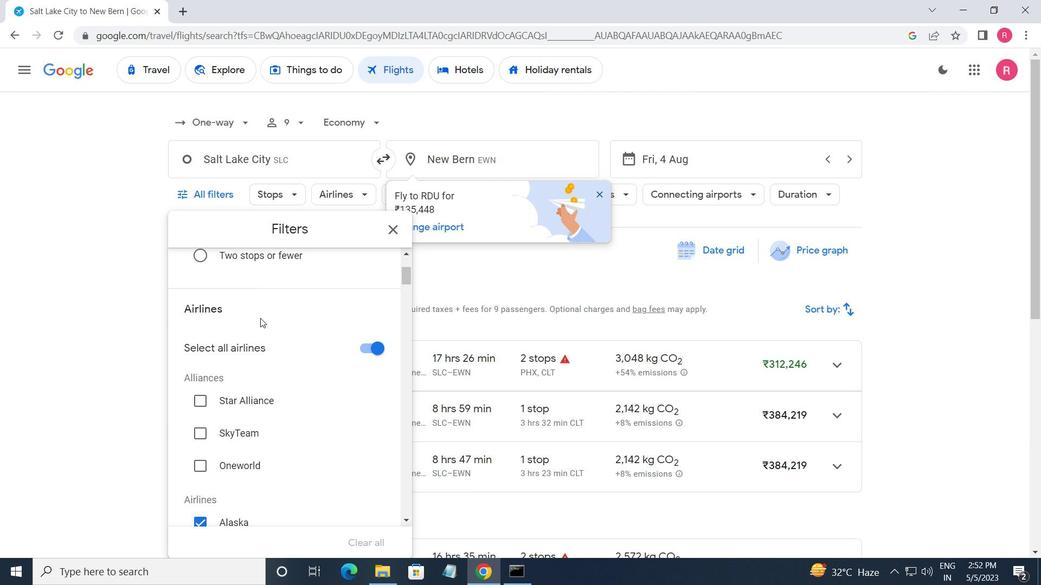 
Action: Mouse moved to (260, 335)
Screenshot: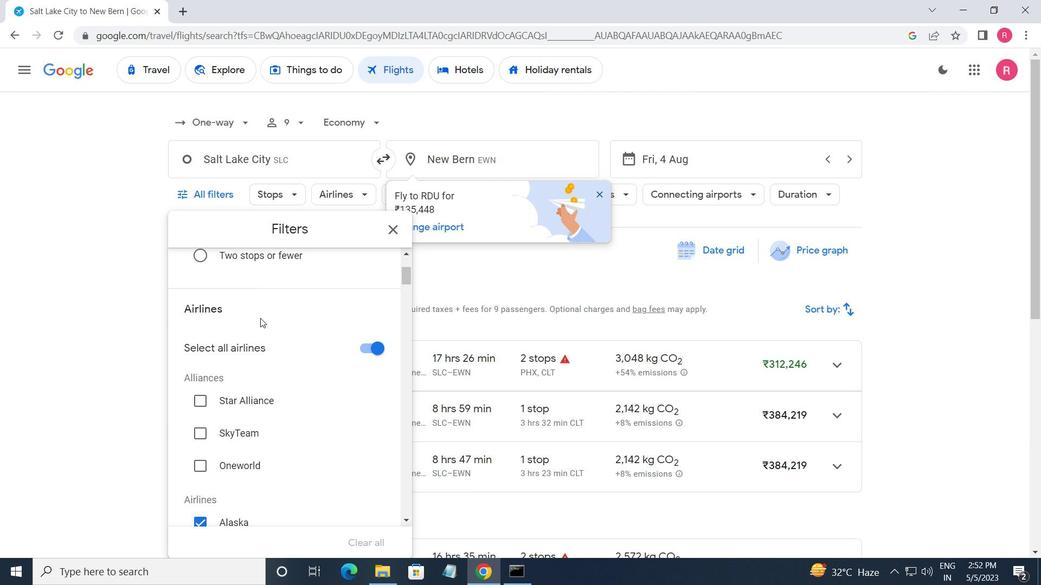 
Action: Mouse scrolled (260, 334) with delta (0, 0)
Screenshot: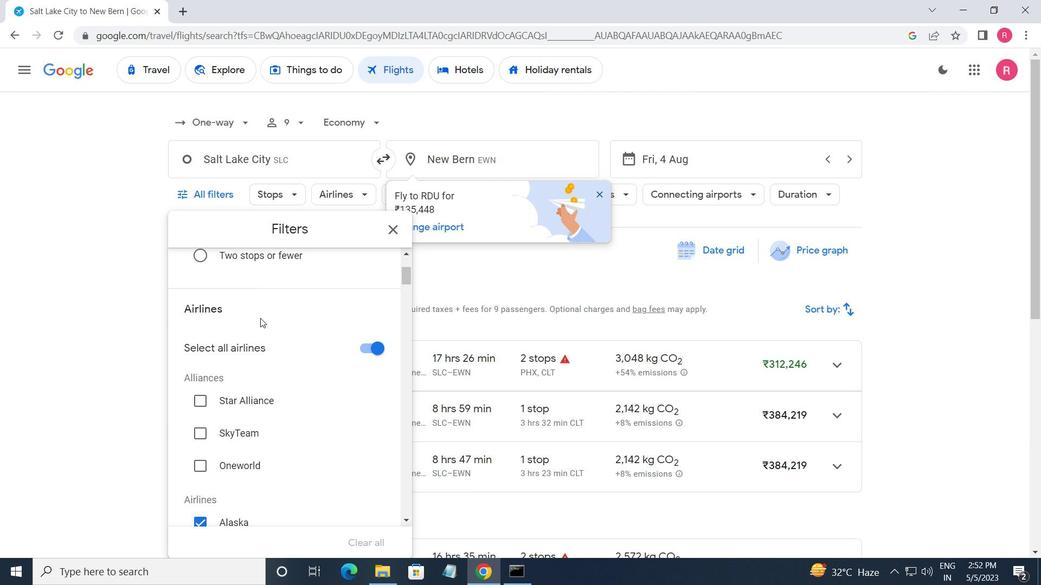 
Action: Mouse moved to (260, 336)
Screenshot: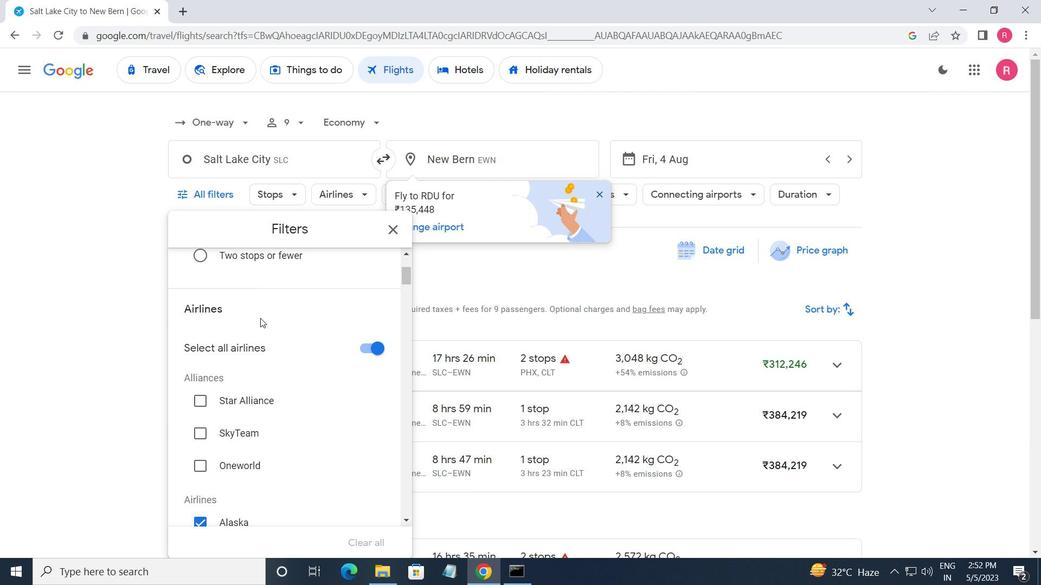 
Action: Mouse scrolled (260, 335) with delta (0, 0)
Screenshot: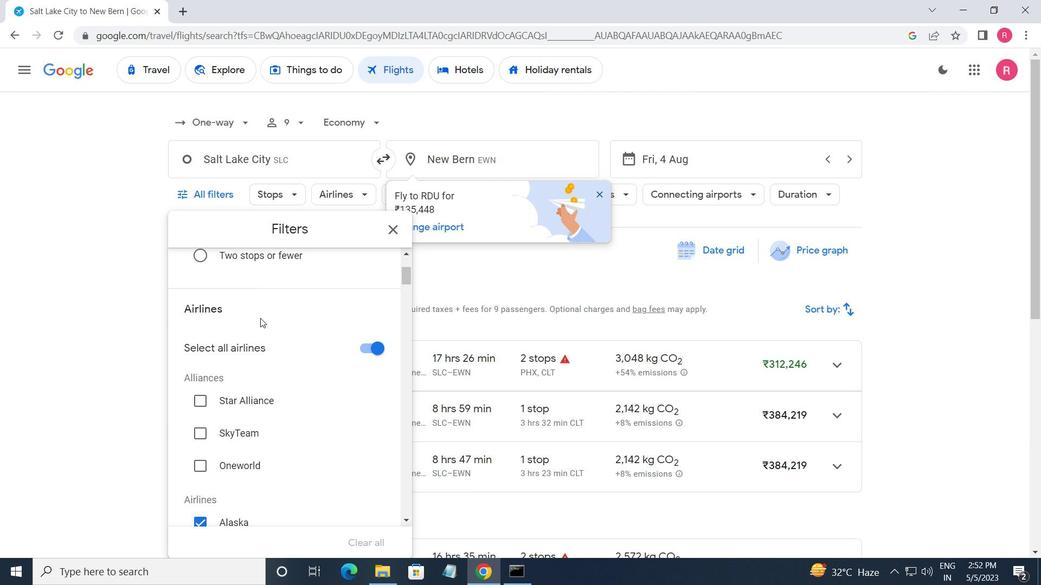 
Action: Mouse scrolled (260, 335) with delta (0, 0)
Screenshot: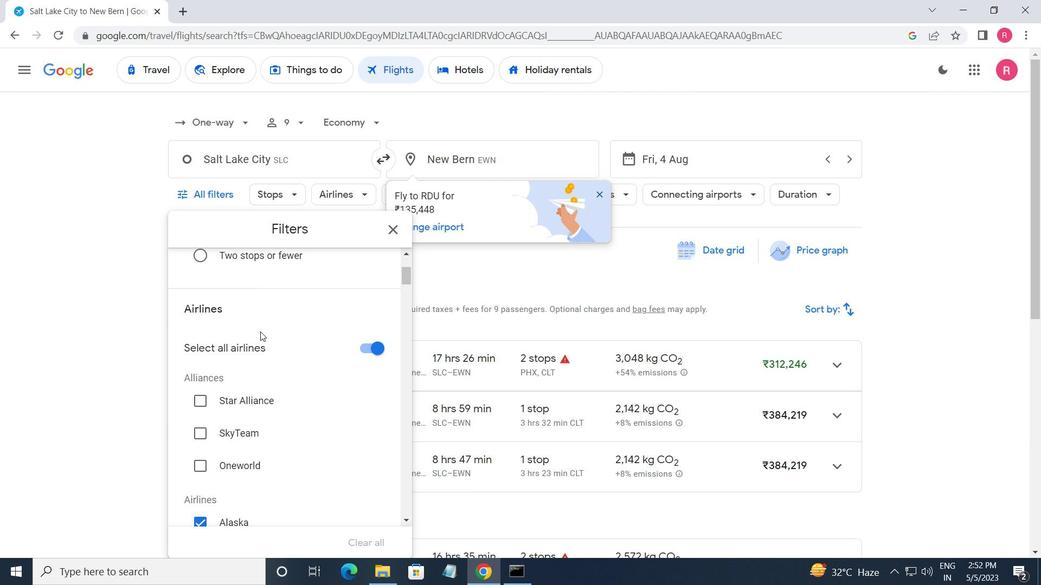 
Action: Mouse scrolled (260, 335) with delta (0, 0)
Screenshot: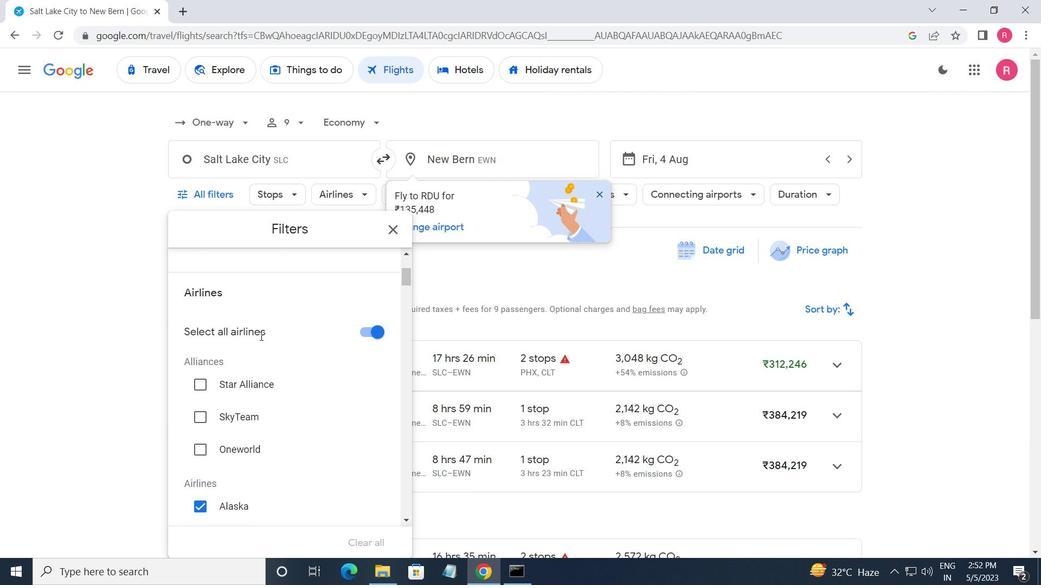 
Action: Mouse scrolled (260, 336) with delta (0, 0)
Screenshot: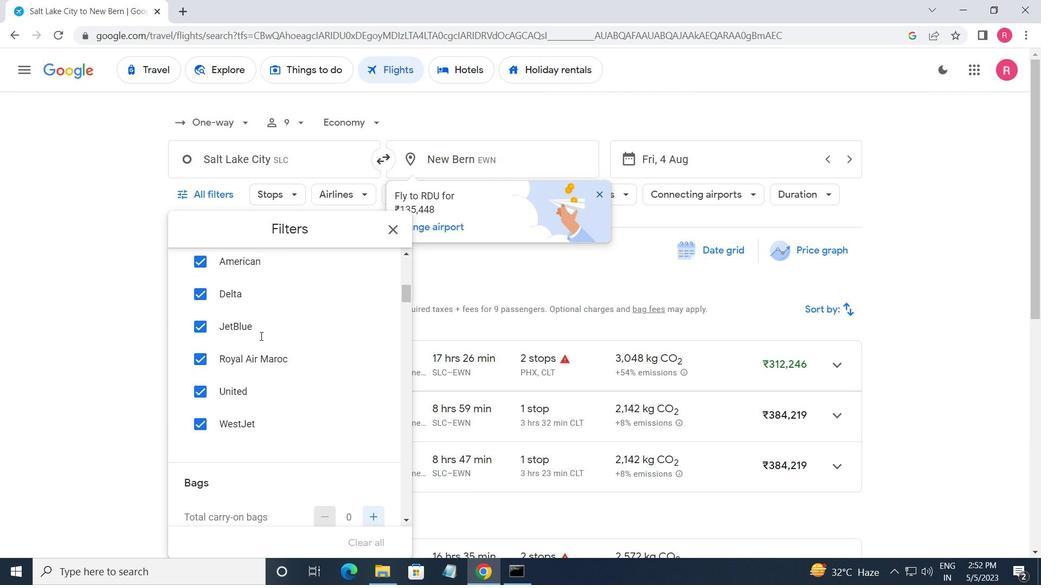 
Action: Mouse scrolled (260, 336) with delta (0, 0)
Screenshot: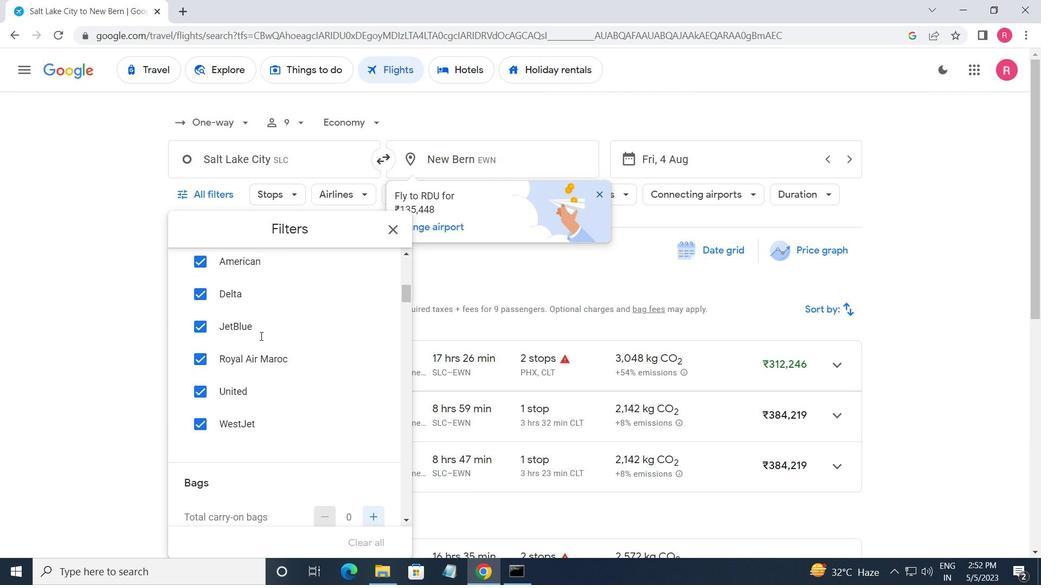 
Action: Mouse scrolled (260, 336) with delta (0, 0)
Screenshot: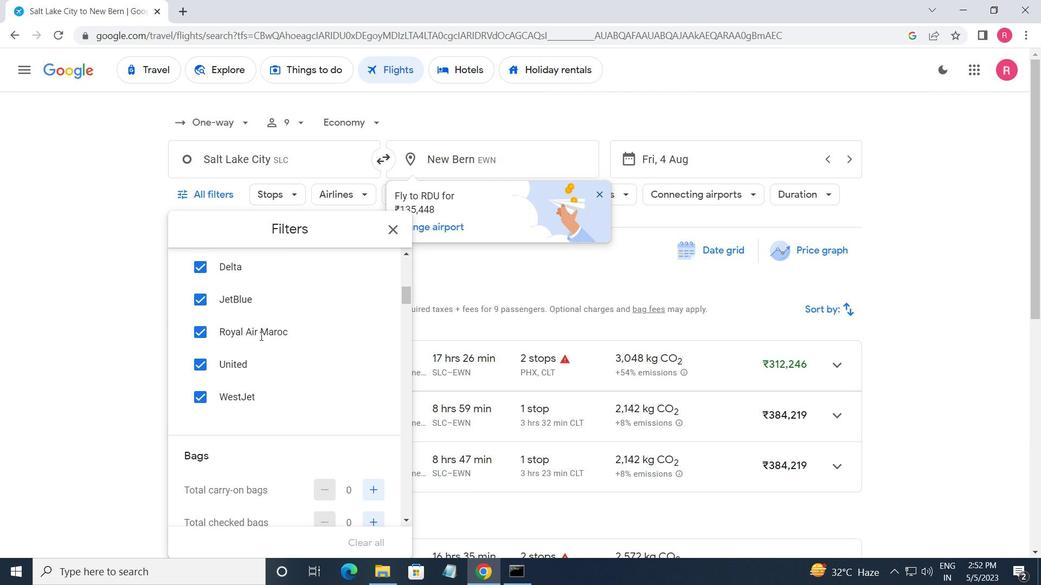 
Action: Mouse scrolled (260, 336) with delta (0, 0)
Screenshot: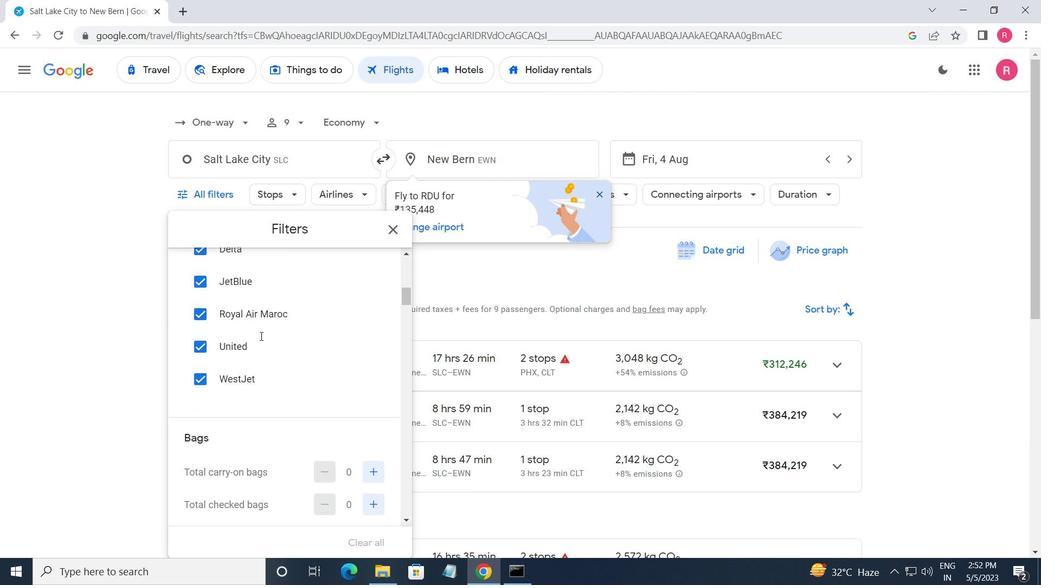 
Action: Mouse moved to (260, 336)
Screenshot: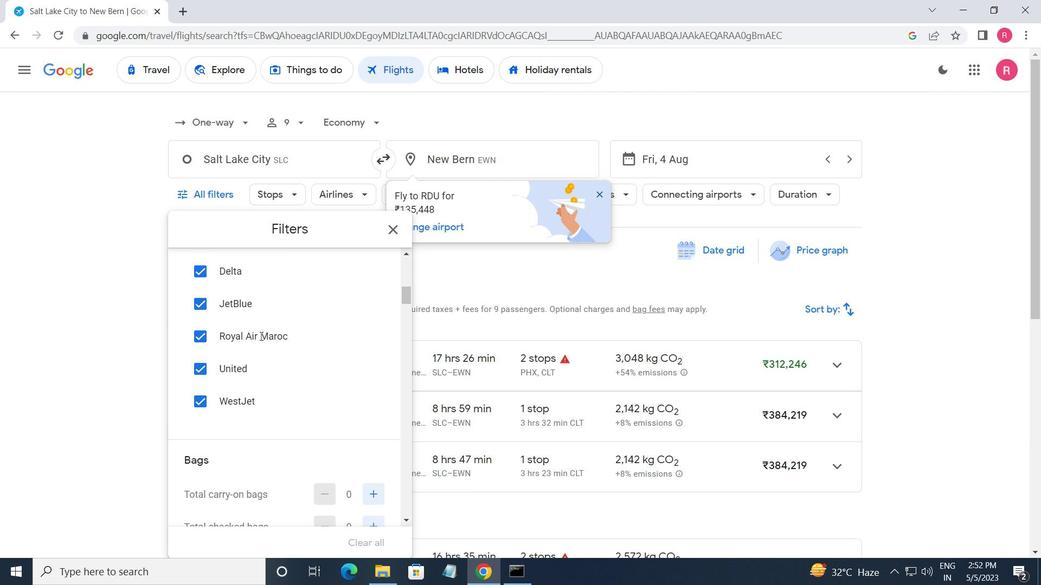 
Action: Mouse scrolled (260, 335) with delta (0, 0)
Screenshot: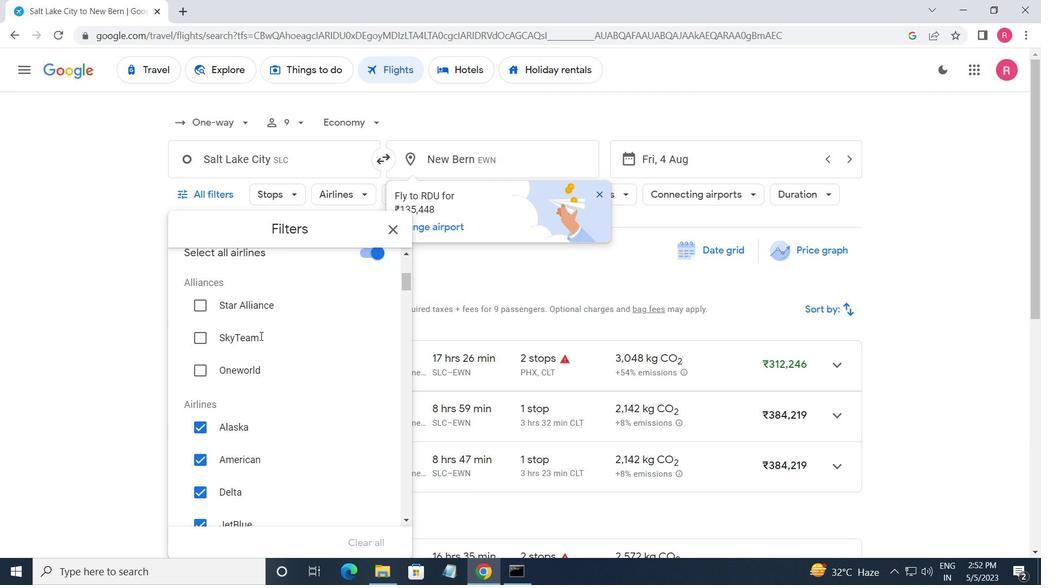 
Action: Mouse scrolled (260, 335) with delta (0, 0)
Screenshot: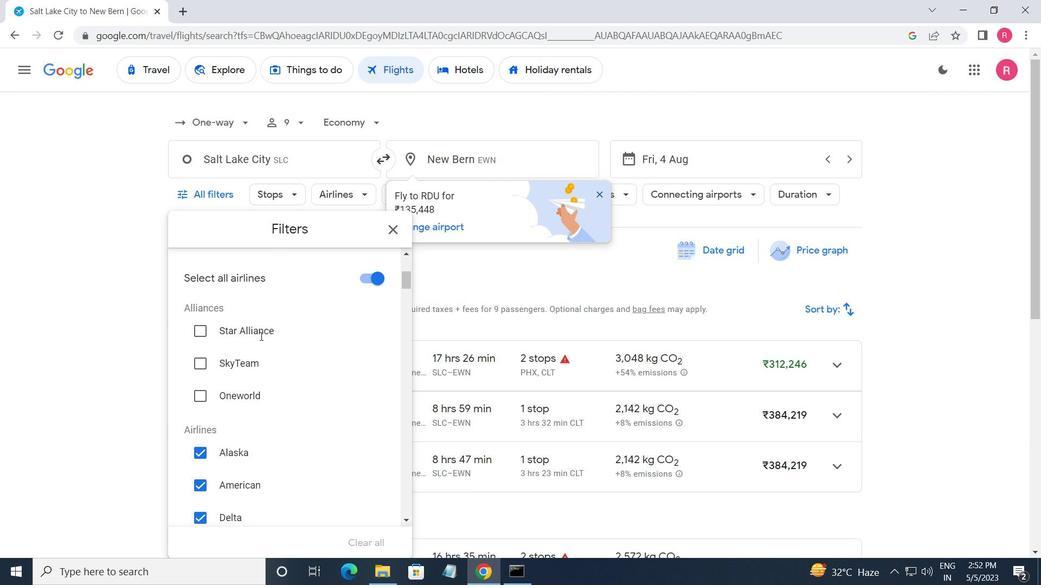
Action: Mouse scrolled (260, 335) with delta (0, 0)
Screenshot: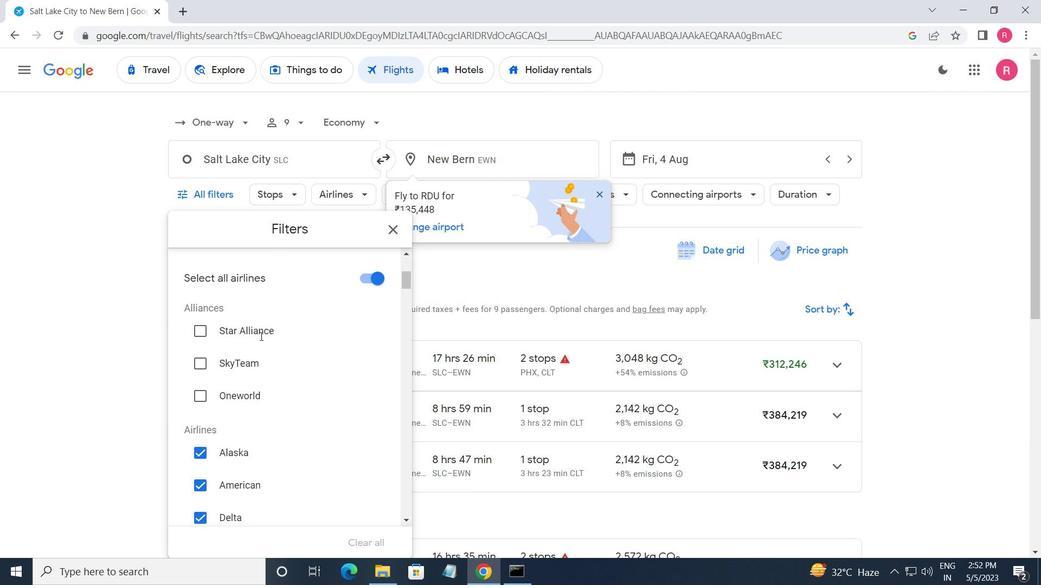 
Action: Mouse scrolled (260, 335) with delta (0, 0)
Screenshot: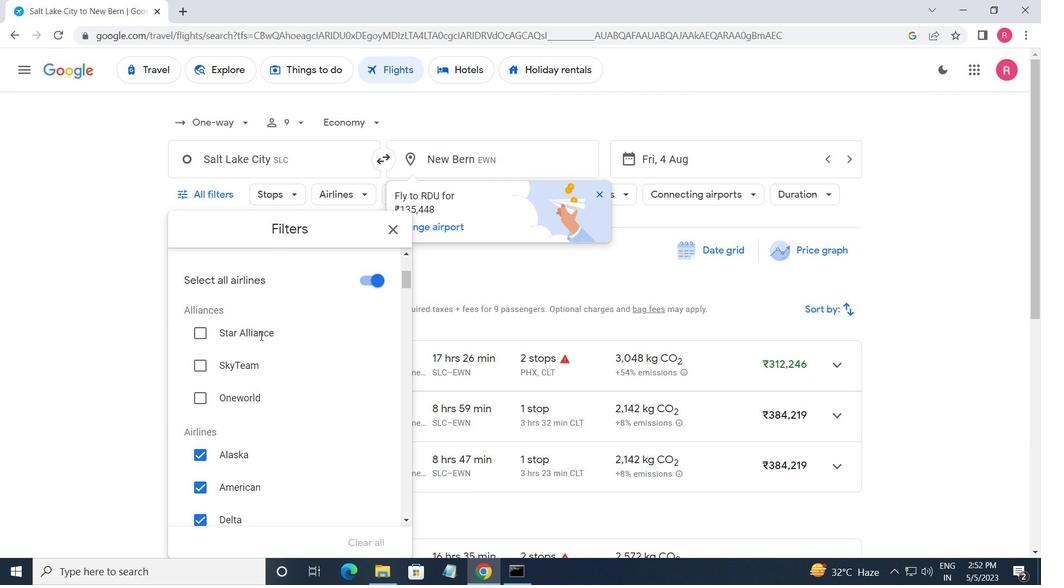 
Action: Mouse scrolled (260, 335) with delta (0, 0)
Screenshot: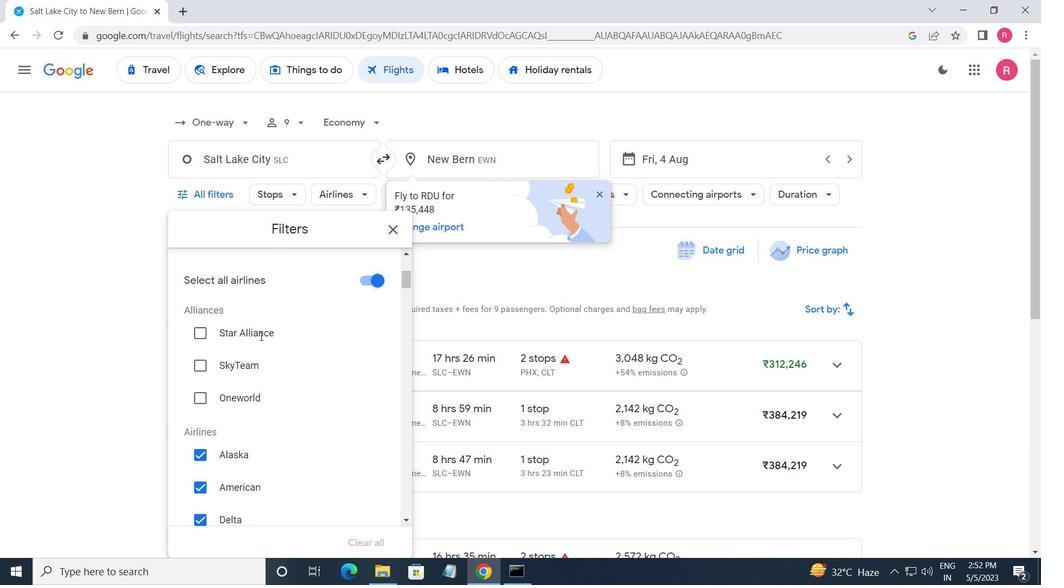 
Action: Mouse scrolled (260, 335) with delta (0, 0)
Screenshot: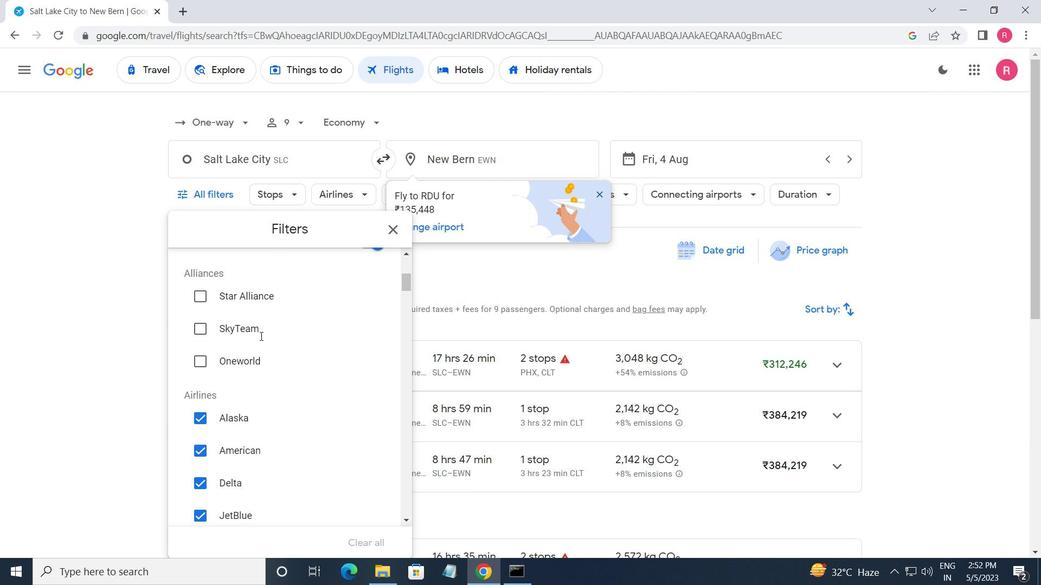 
Action: Mouse moved to (369, 343)
Screenshot: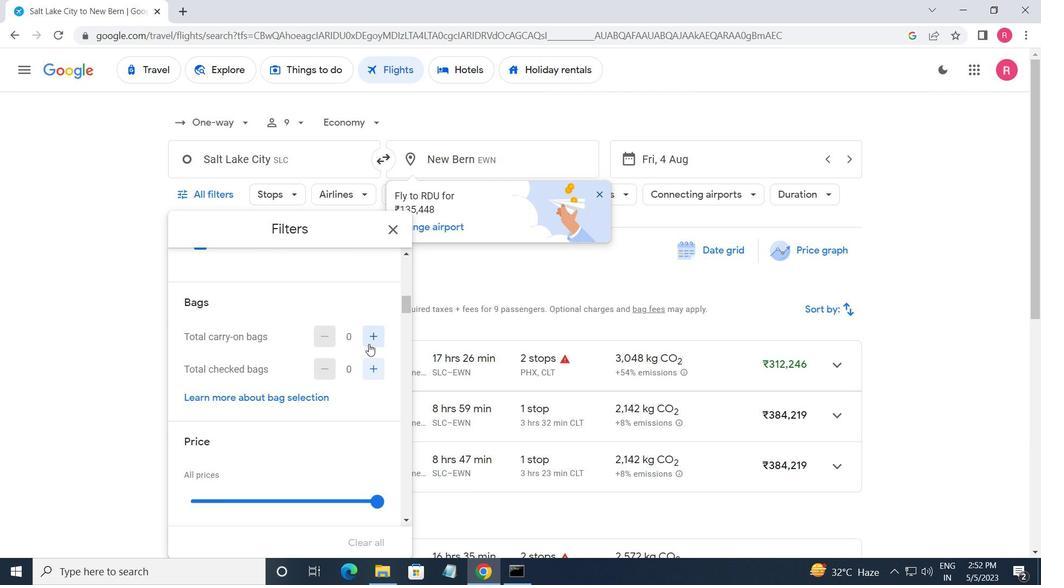 
Action: Mouse pressed left at (369, 343)
Screenshot: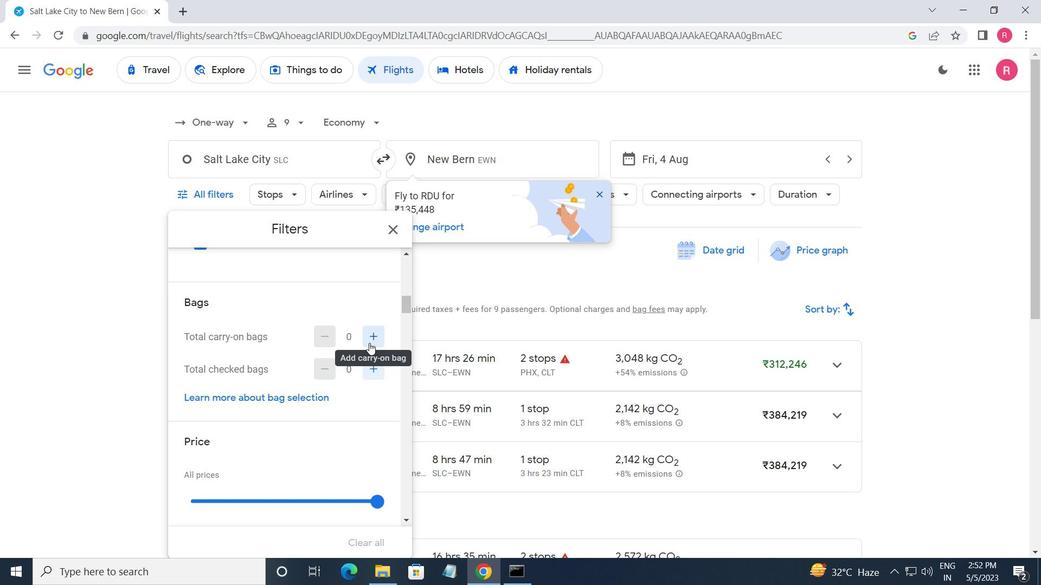
Action: Mouse moved to (406, 404)
Screenshot: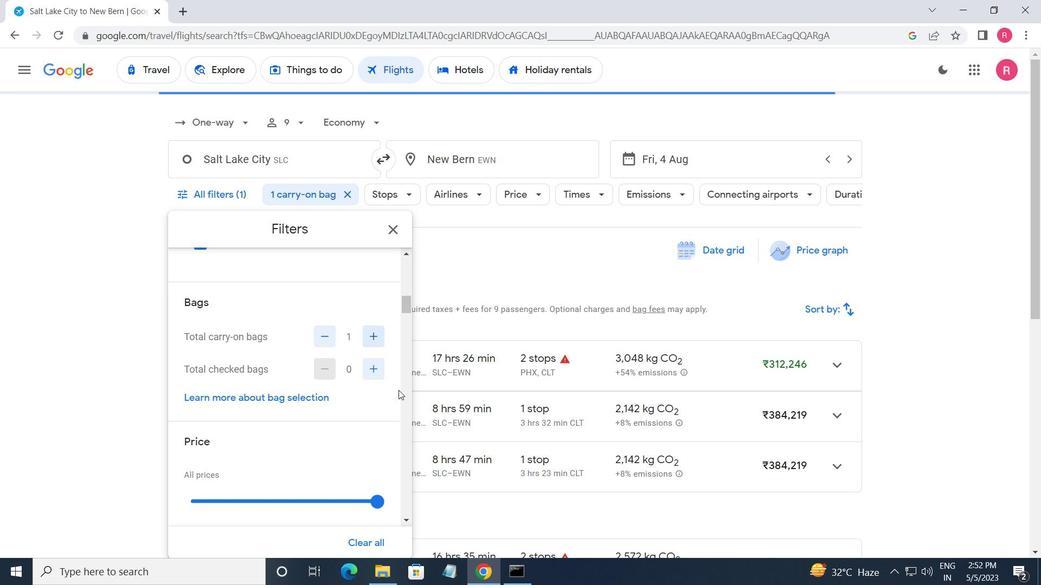 
Action: Mouse scrolled (406, 403) with delta (0, 0)
Screenshot: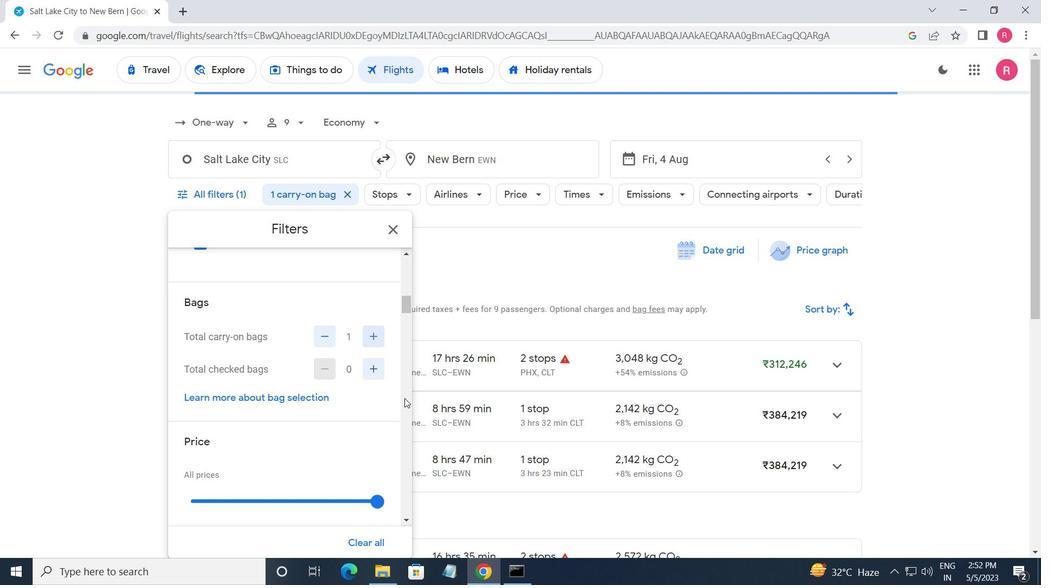 
Action: Mouse moved to (359, 398)
Screenshot: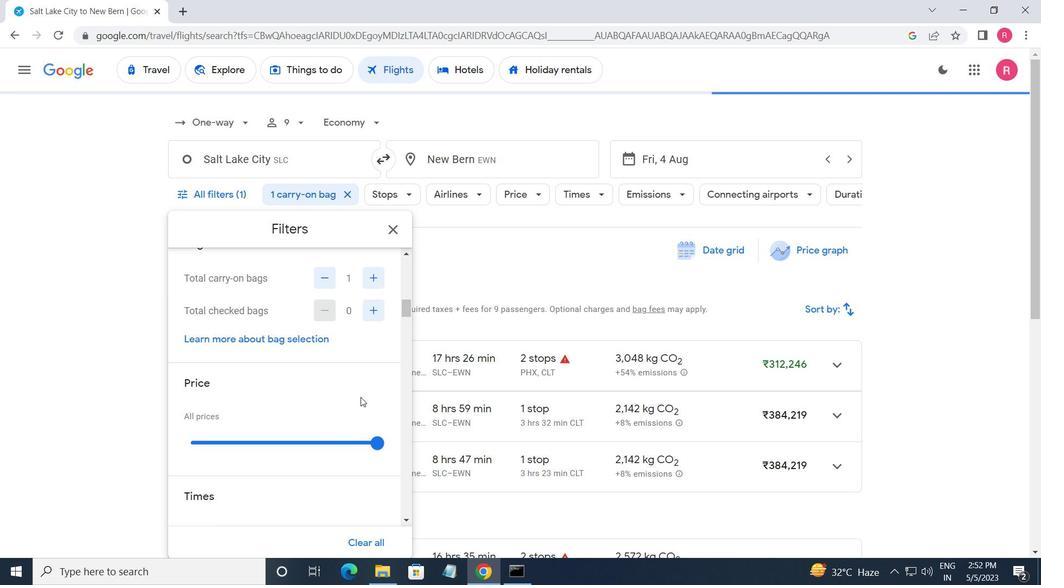 
Action: Mouse scrolled (359, 397) with delta (0, 0)
Screenshot: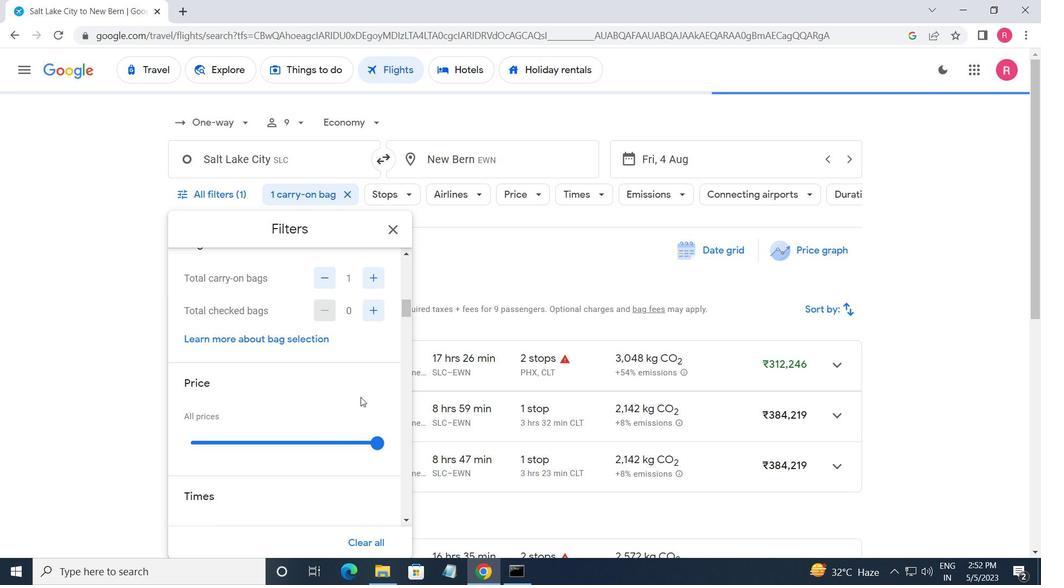 
Action: Mouse moved to (377, 374)
Screenshot: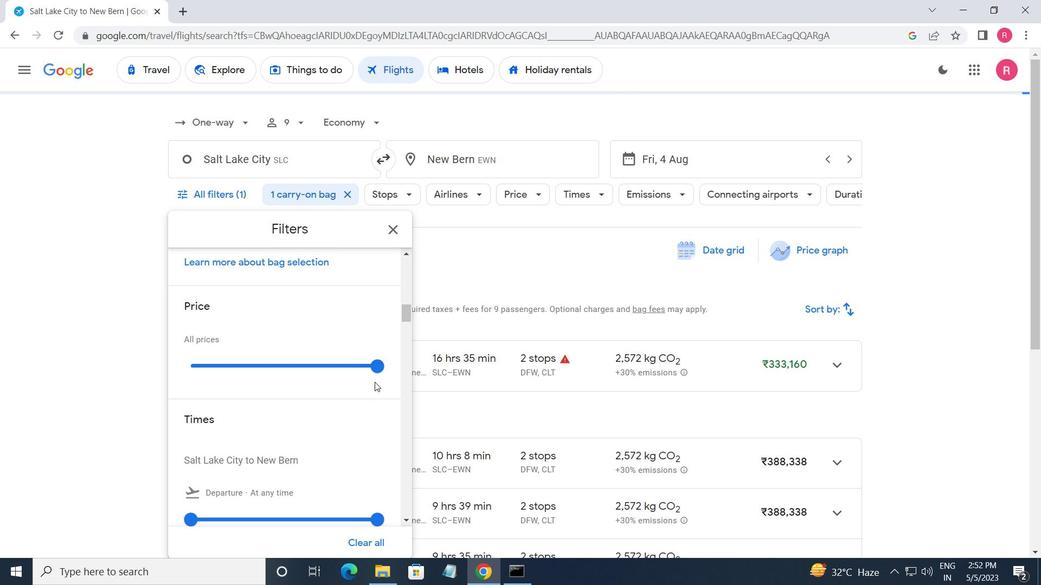 
Action: Mouse pressed left at (377, 374)
Screenshot: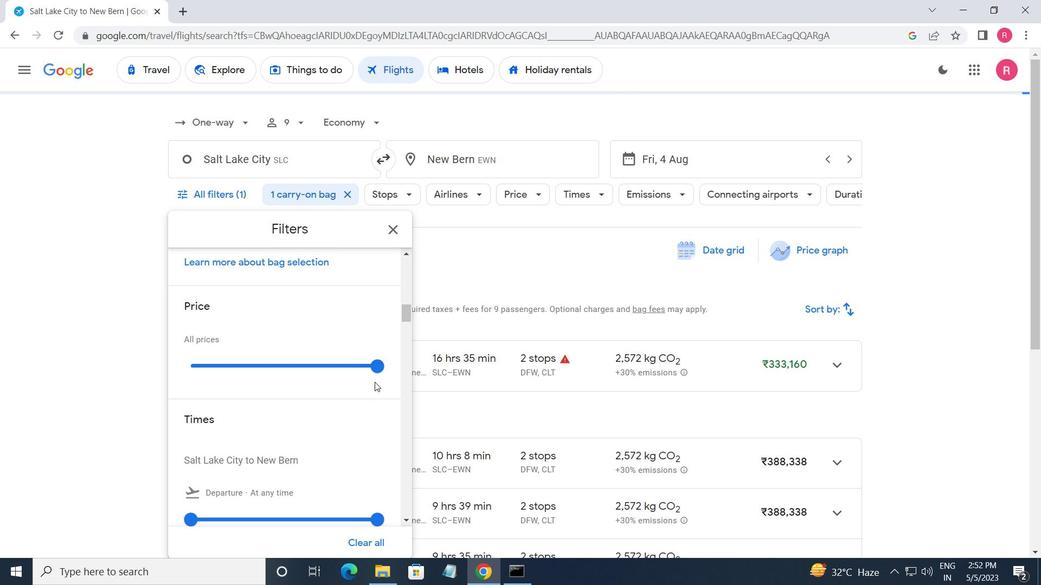 
Action: Mouse moved to (239, 369)
Screenshot: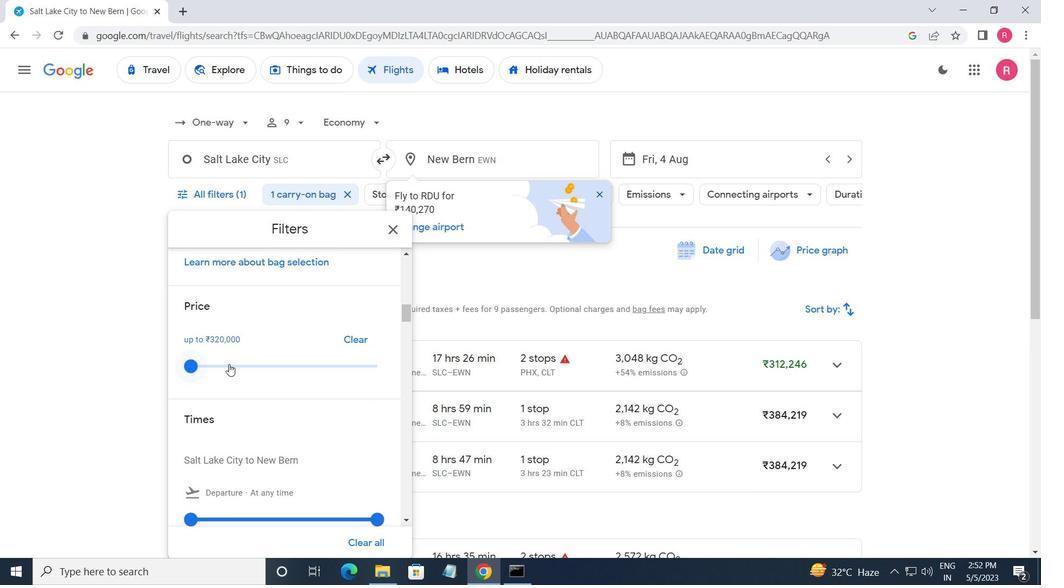 
Action: Mouse scrolled (239, 368) with delta (0, 0)
Screenshot: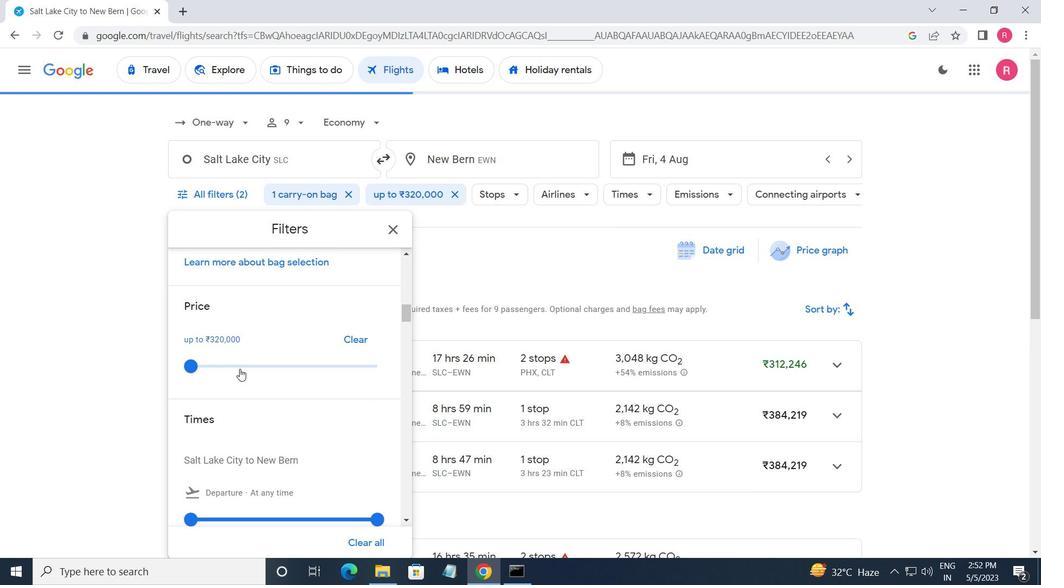 
Action: Mouse scrolled (239, 368) with delta (0, 0)
Screenshot: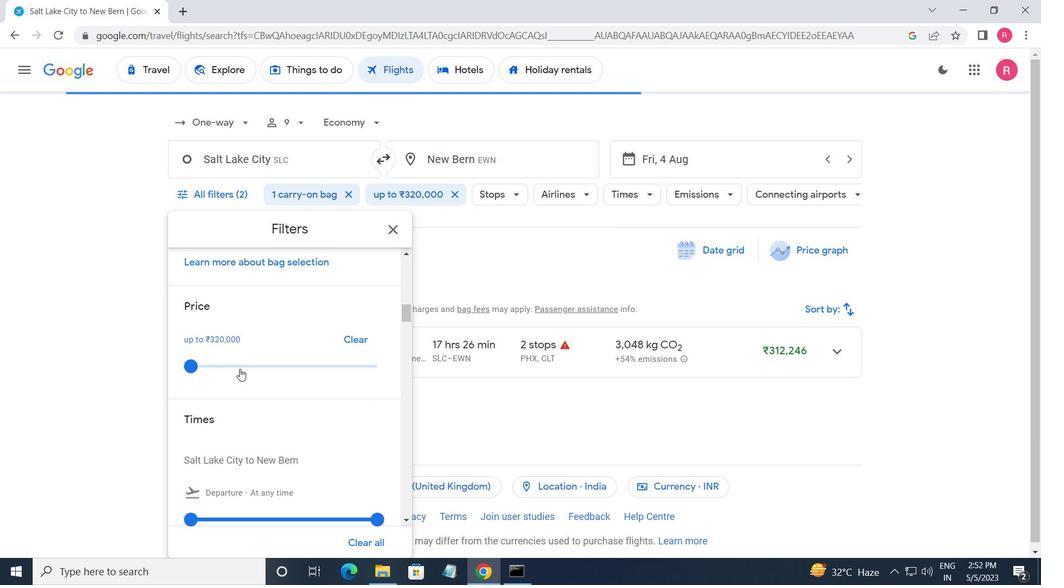 
Action: Mouse moved to (202, 378)
Screenshot: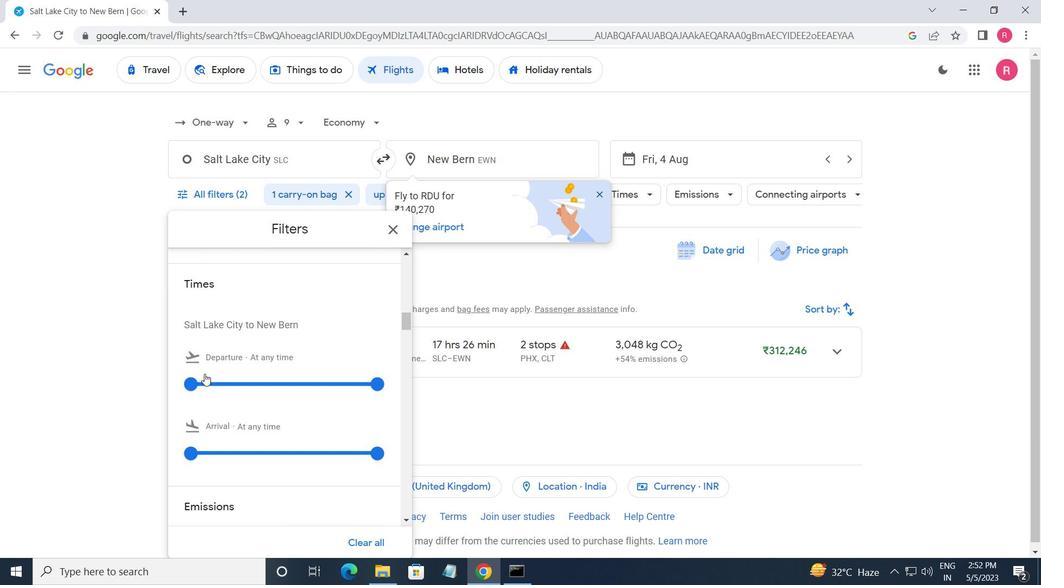 
Action: Mouse pressed left at (202, 378)
Screenshot: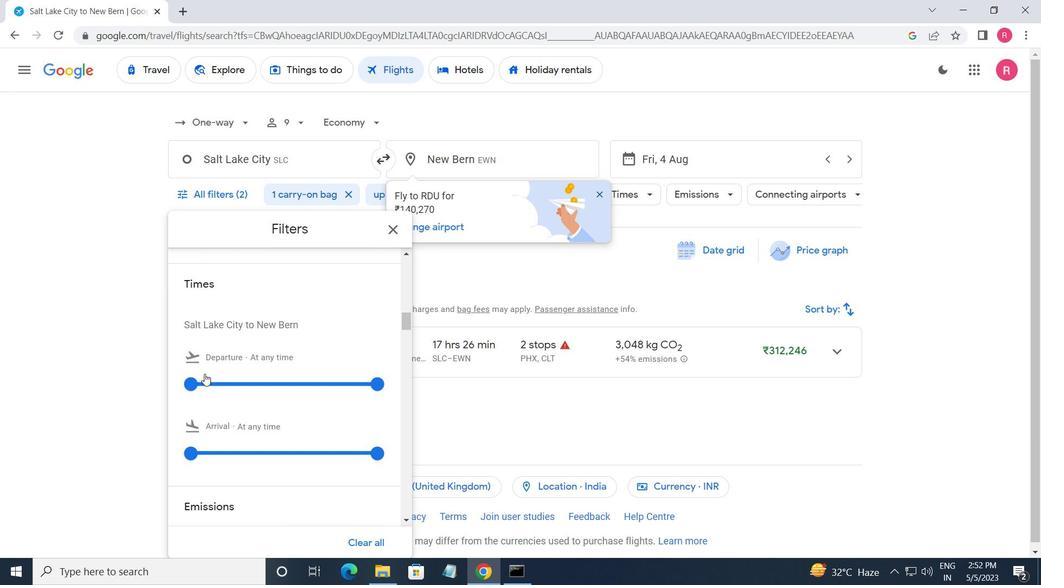 
Action: Mouse moved to (377, 383)
Screenshot: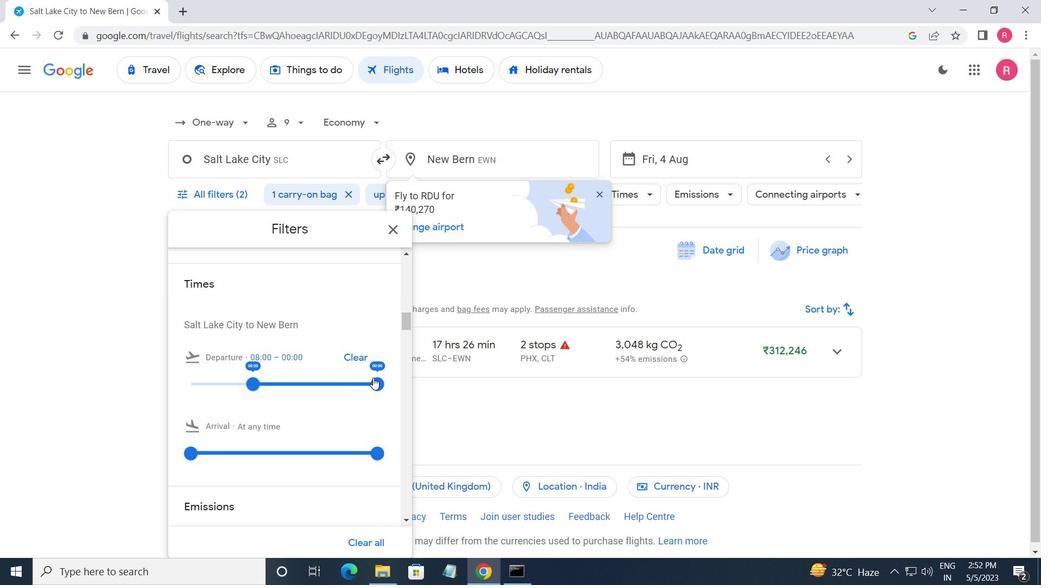 
Action: Mouse pressed left at (377, 383)
Screenshot: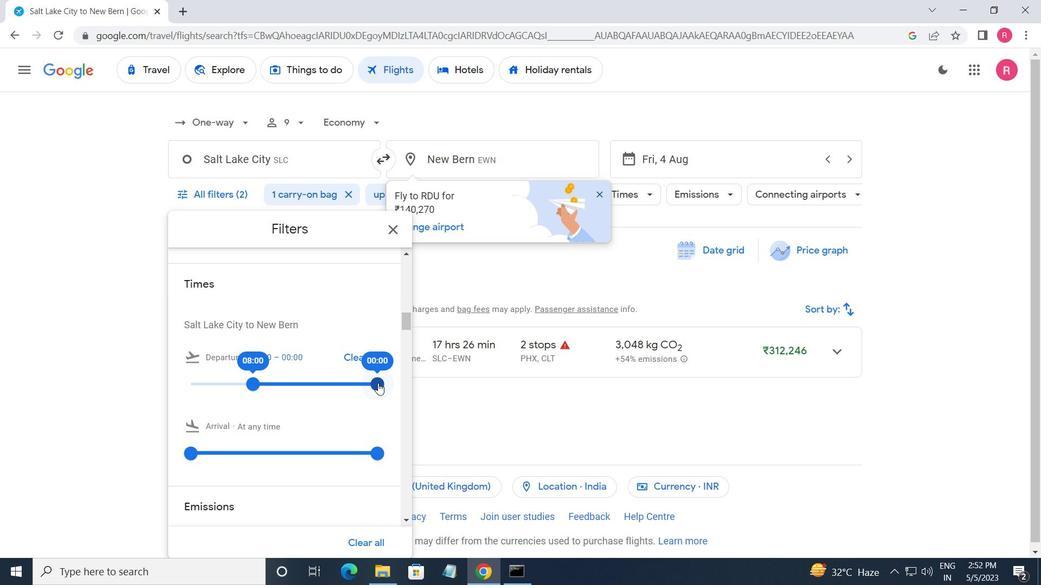 
Action: Mouse moved to (387, 230)
Screenshot: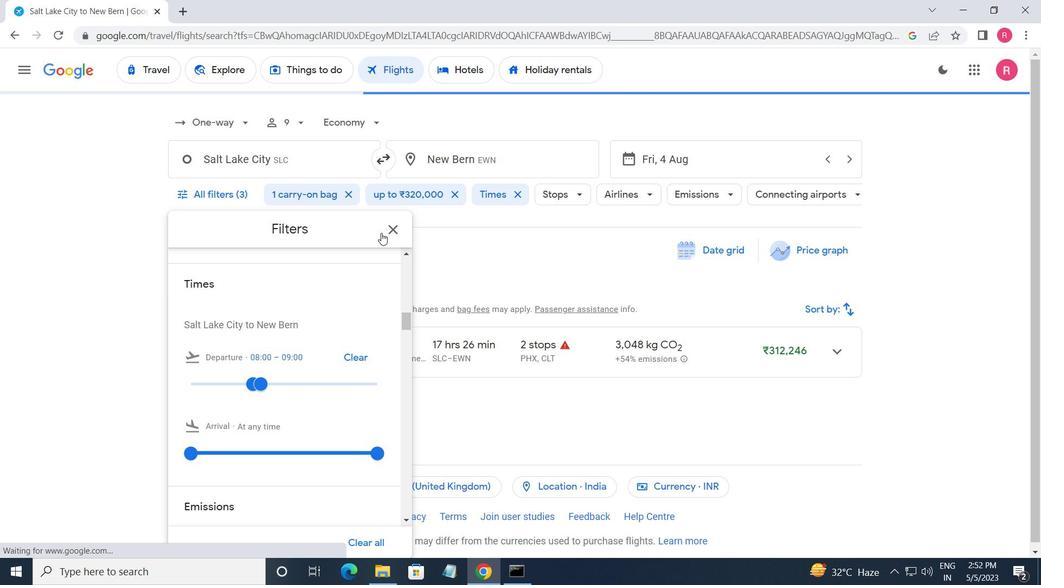 
Action: Mouse pressed left at (387, 230)
Screenshot: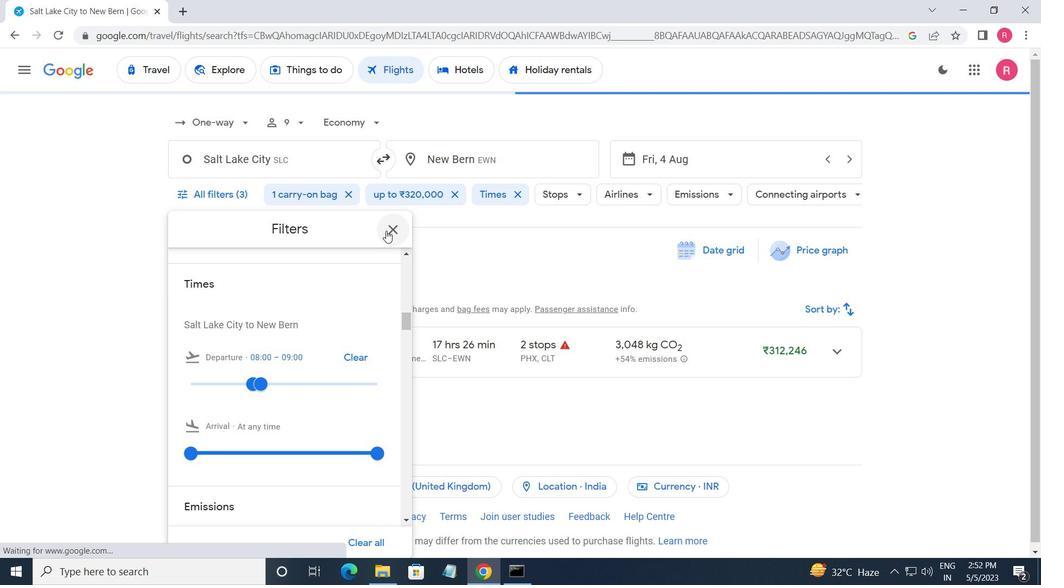 
